 Task: Create a due date automation trigger when advanced on, on the monday of the week before a card is due add fields without custom field "Resume" set to a number lower or equal to 1 and lower or equal to 10 at 11:00 AM.
Action: Mouse moved to (1318, 101)
Screenshot: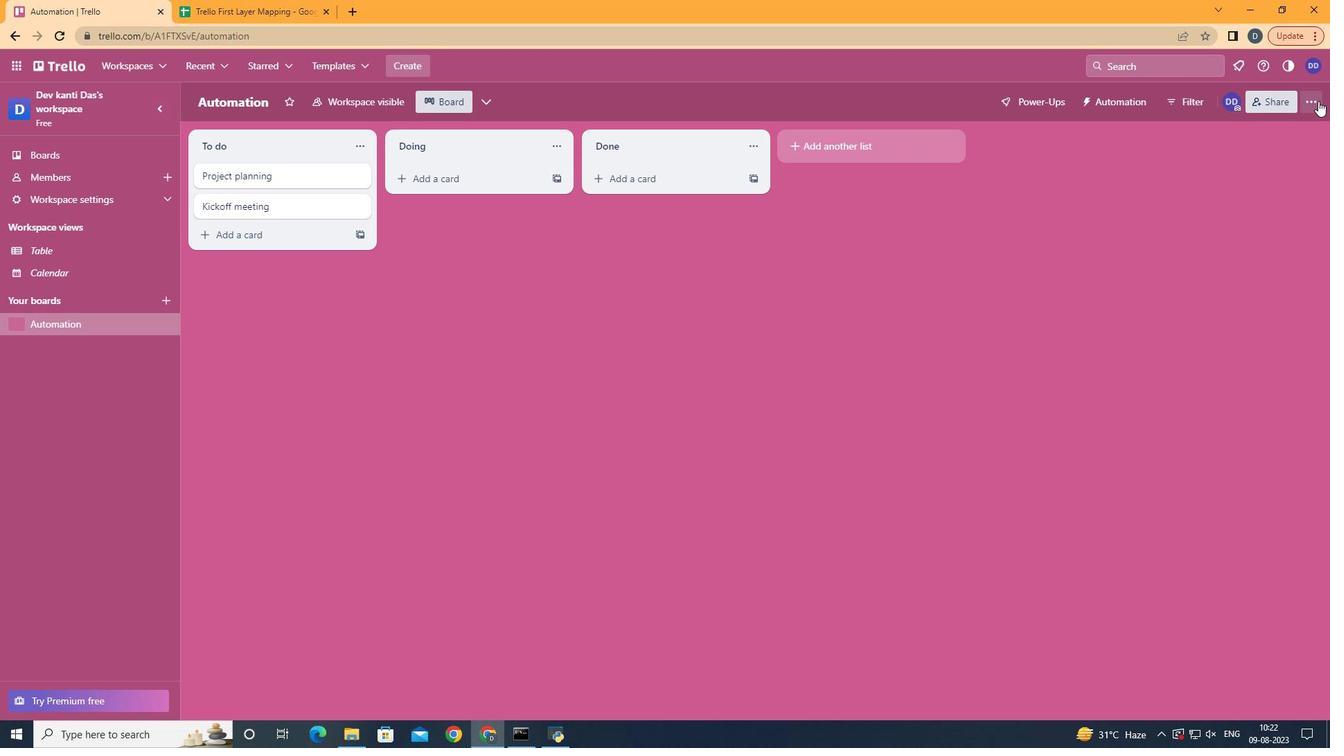 
Action: Mouse pressed left at (1318, 101)
Screenshot: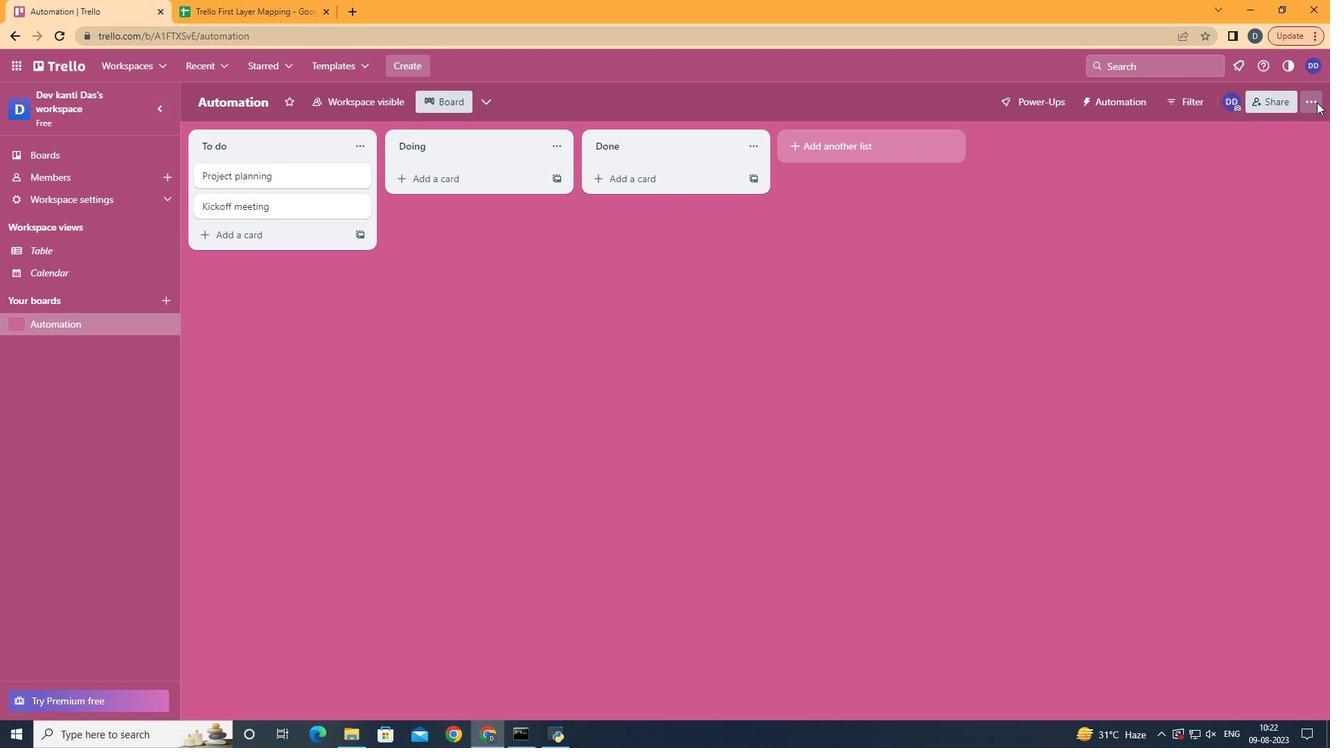 
Action: Mouse moved to (1197, 306)
Screenshot: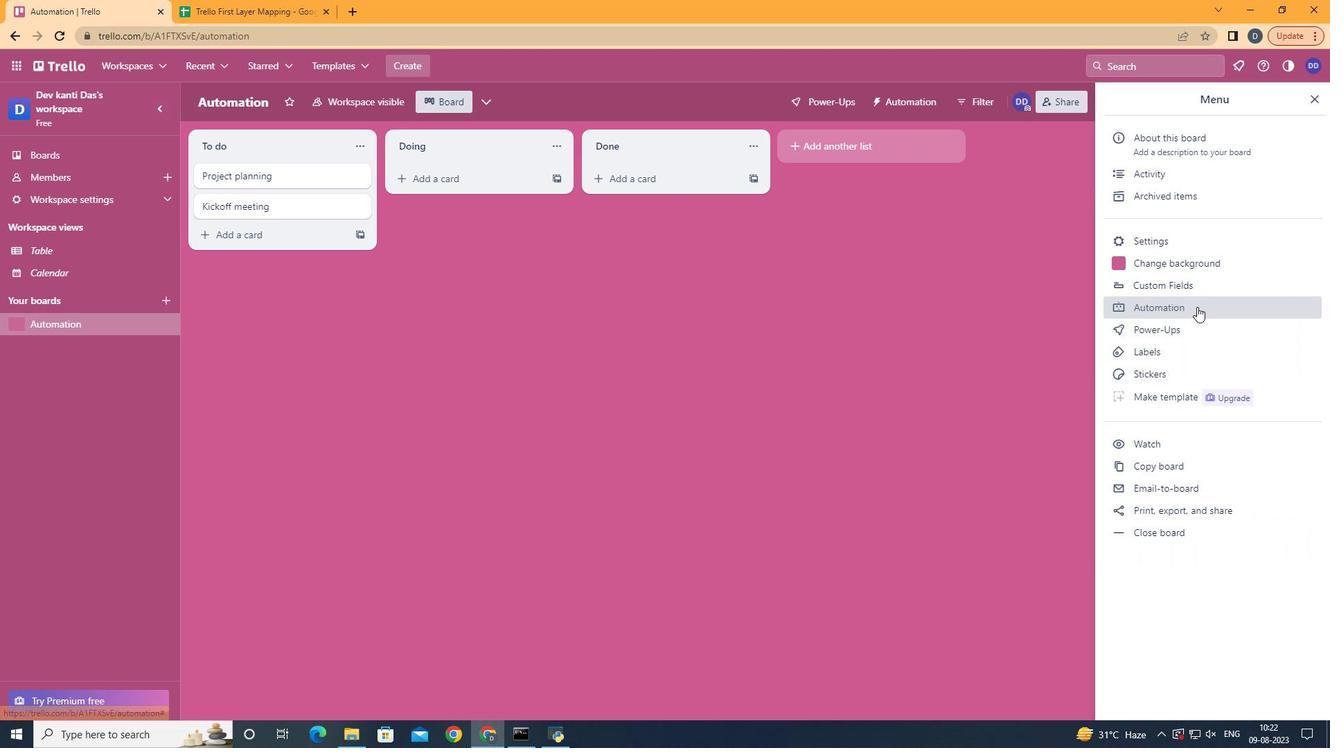 
Action: Mouse pressed left at (1197, 306)
Screenshot: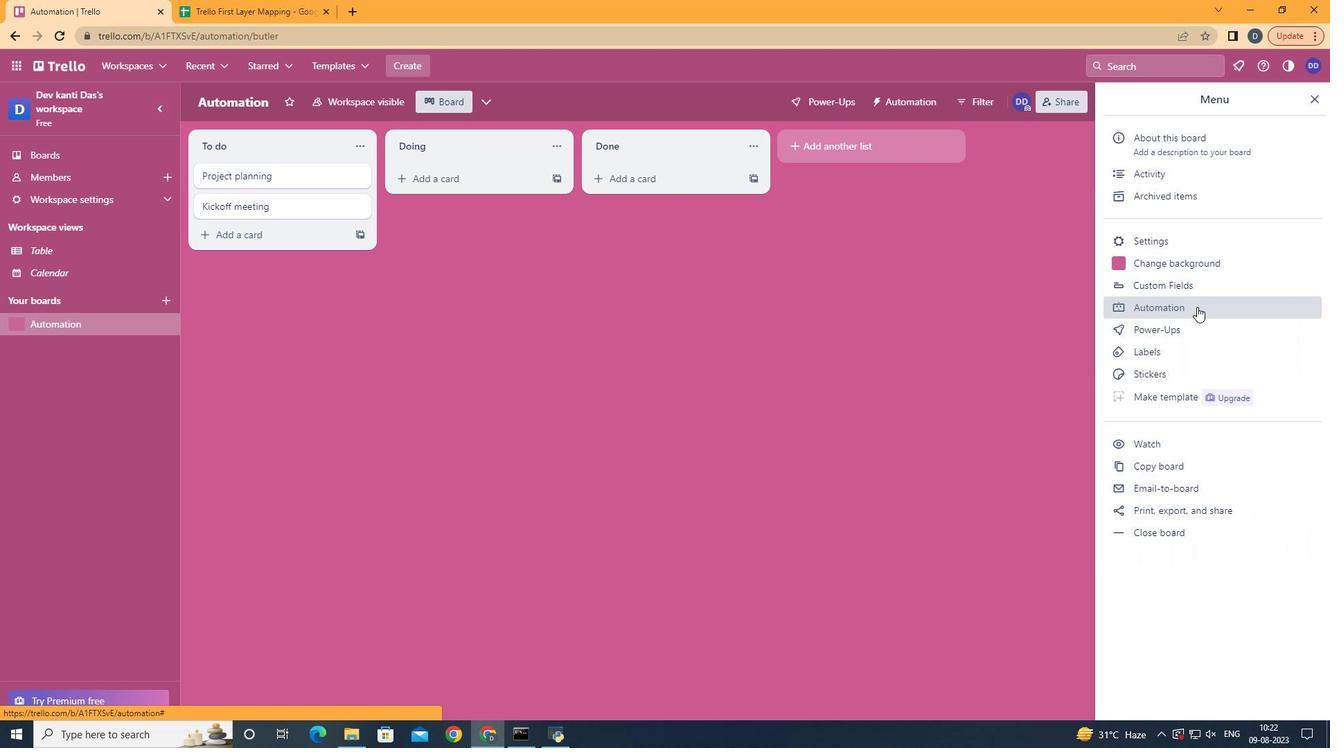 
Action: Mouse moved to (263, 282)
Screenshot: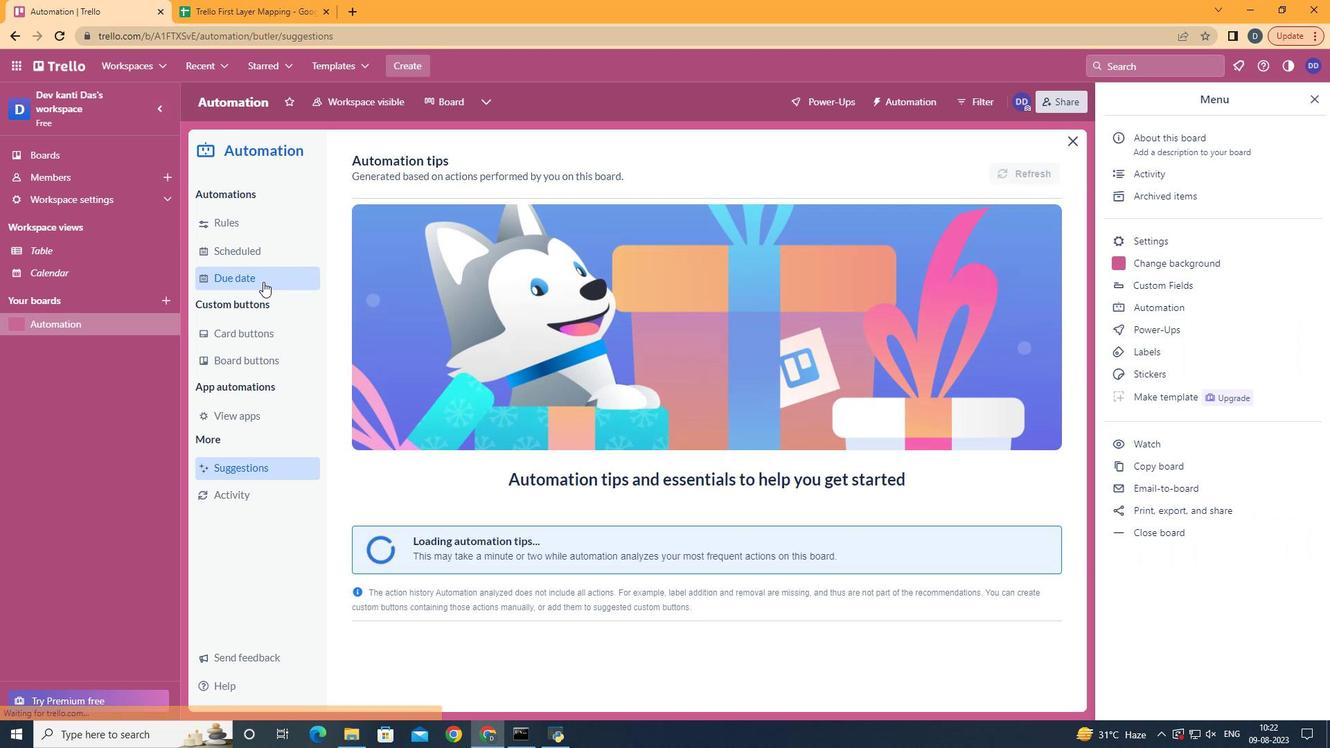 
Action: Mouse pressed left at (263, 282)
Screenshot: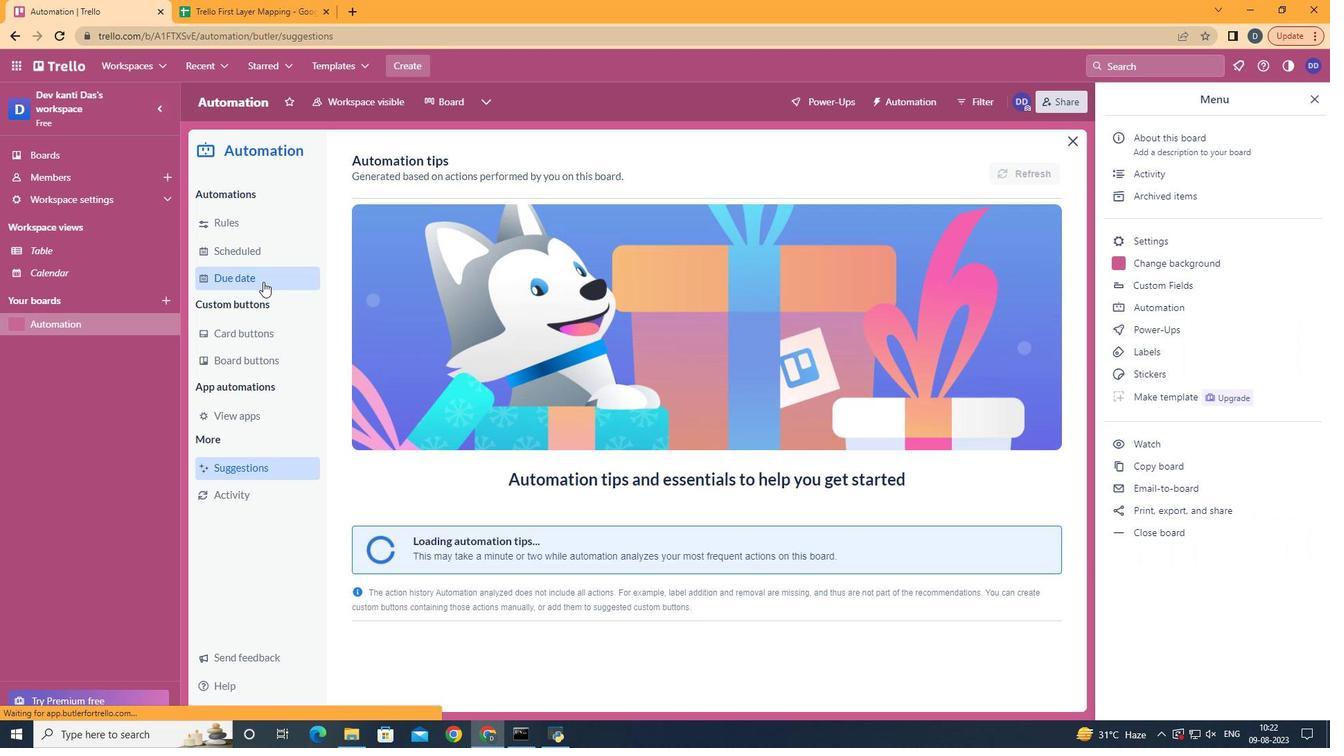
Action: Mouse moved to (989, 163)
Screenshot: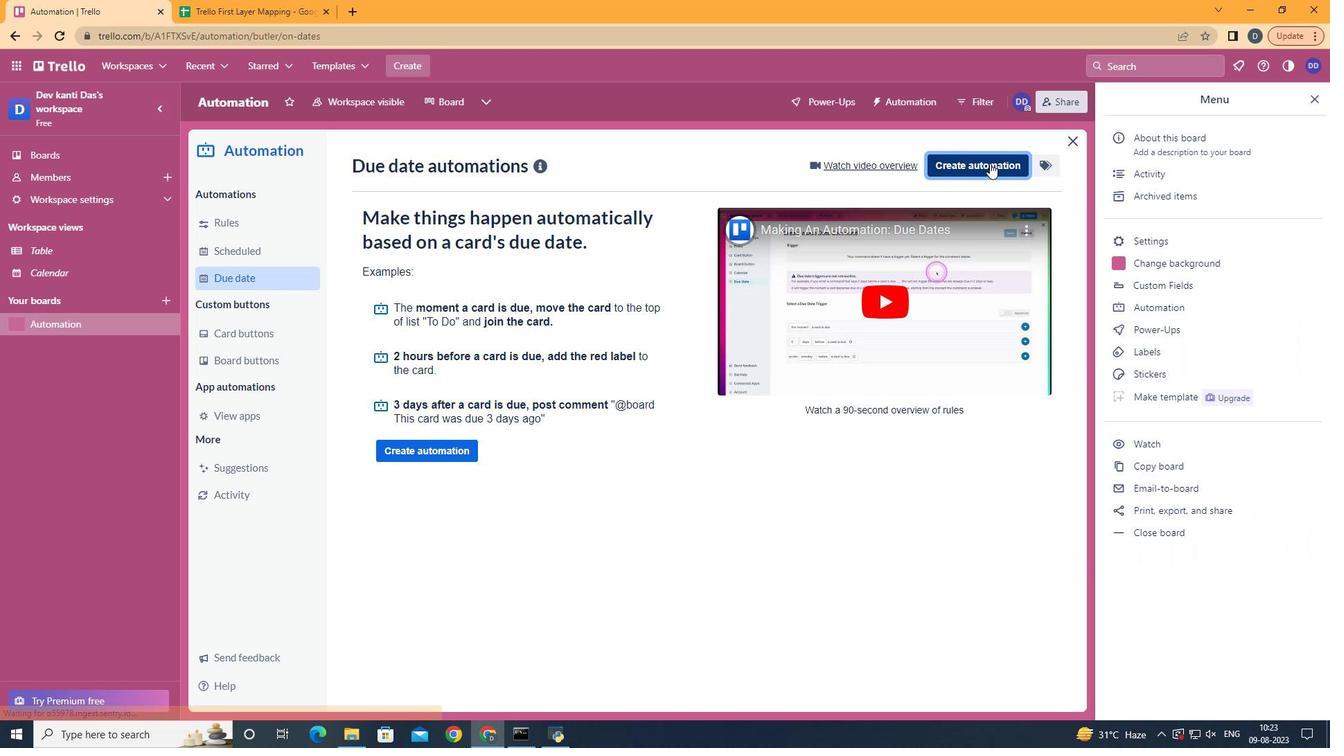 
Action: Mouse pressed left at (989, 163)
Screenshot: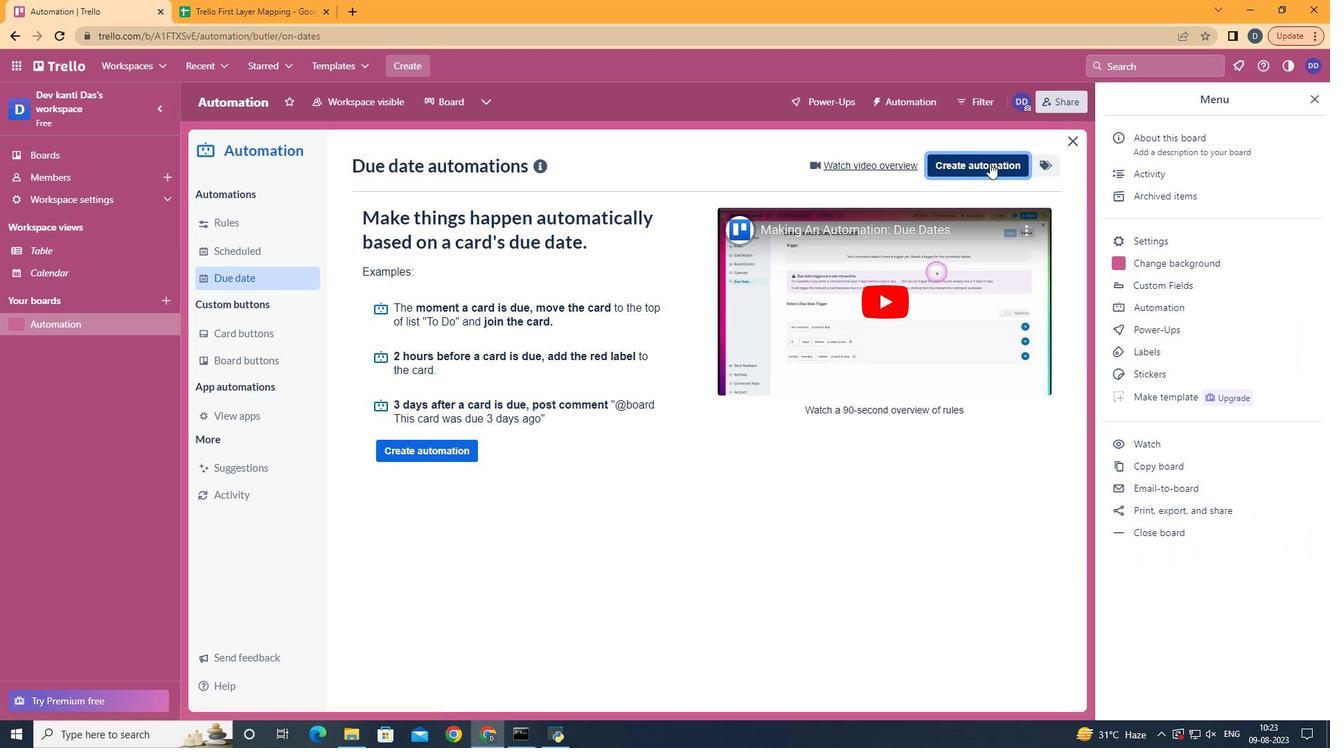 
Action: Mouse moved to (727, 302)
Screenshot: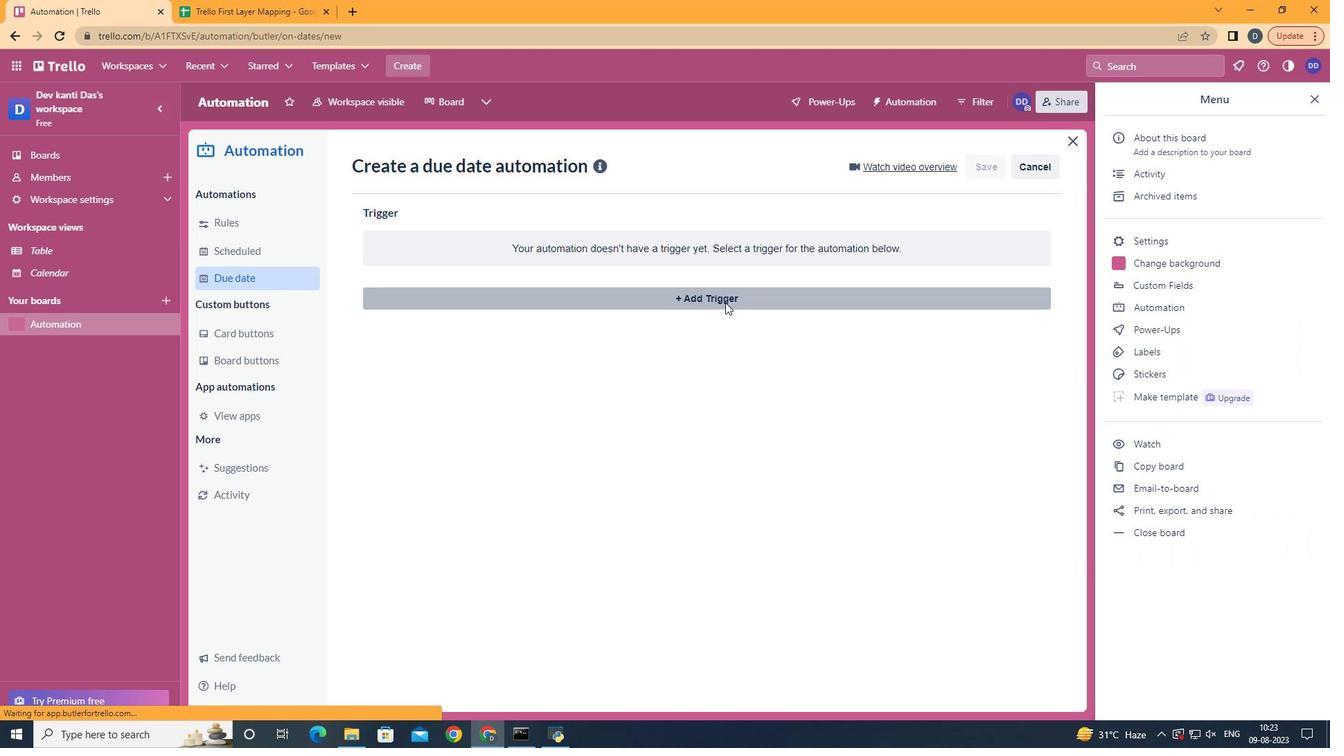 
Action: Mouse pressed left at (727, 302)
Screenshot: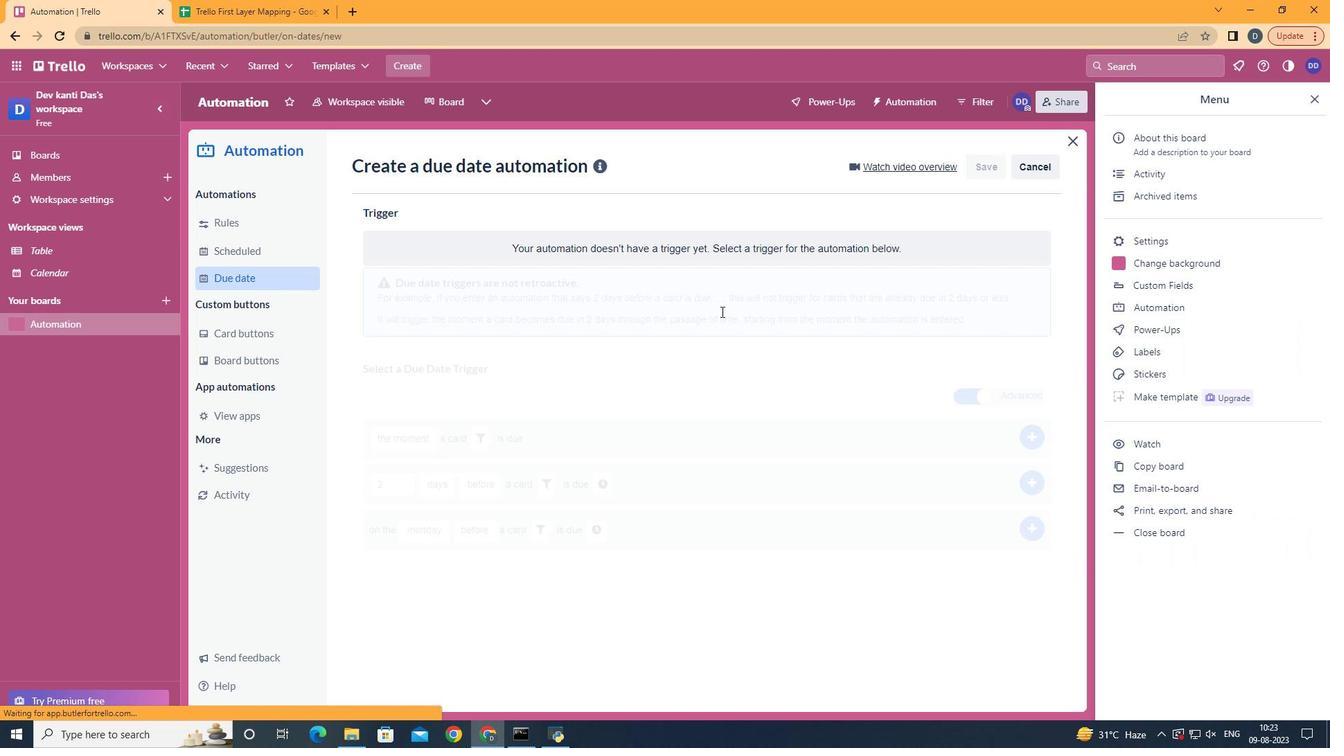 
Action: Mouse moved to (490, 657)
Screenshot: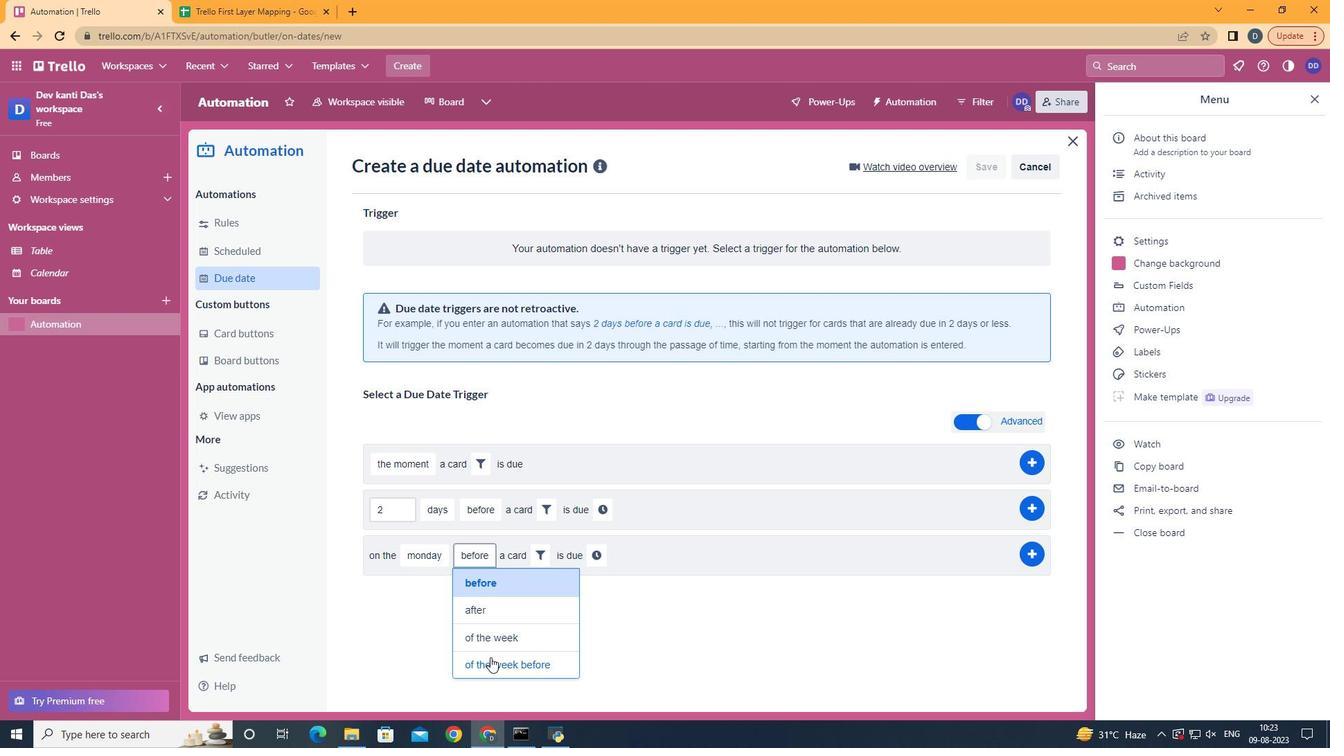 
Action: Mouse pressed left at (490, 657)
Screenshot: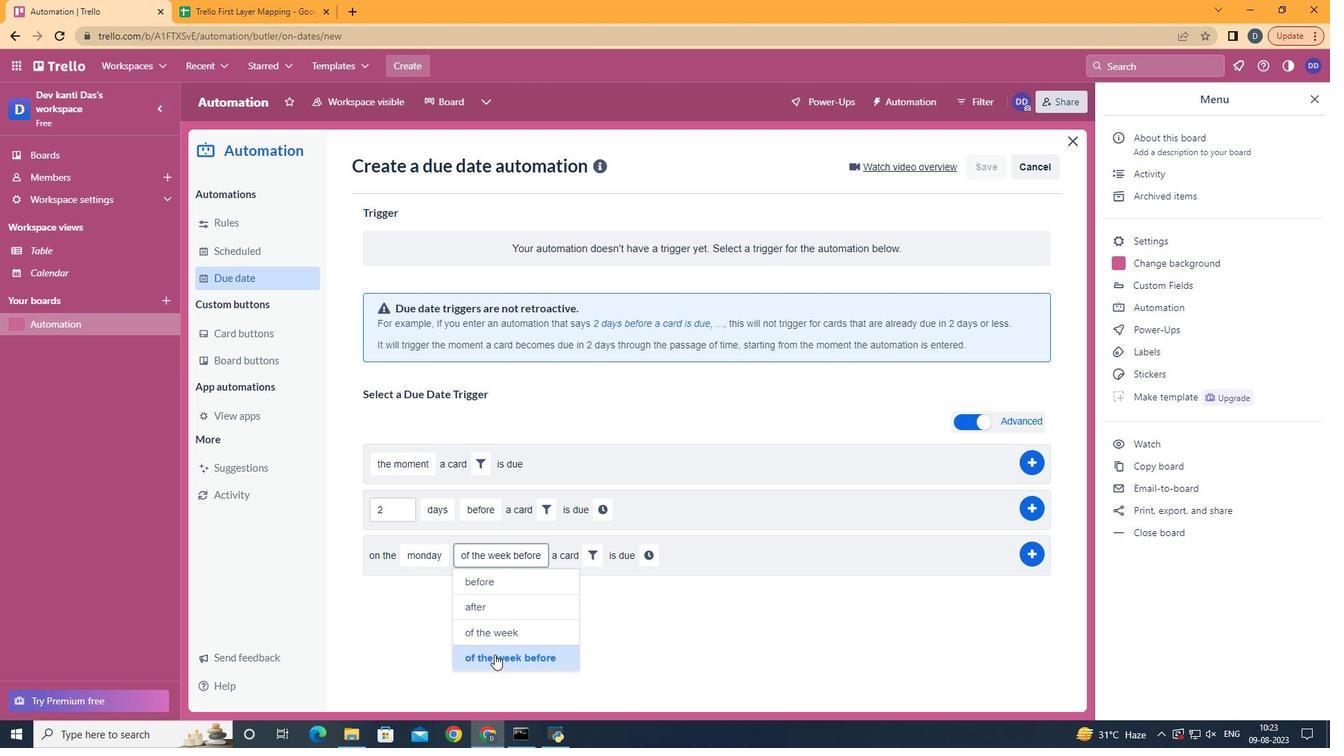 
Action: Mouse moved to (592, 556)
Screenshot: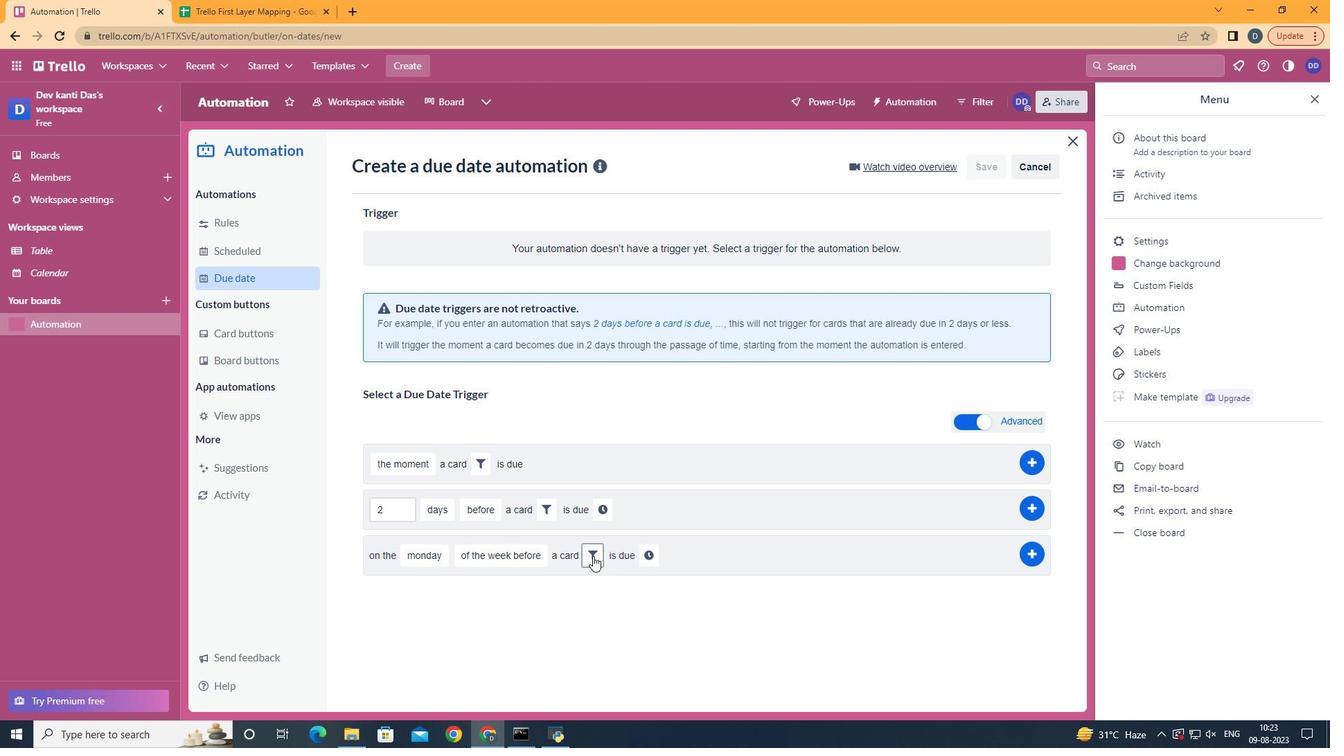
Action: Mouse pressed left at (592, 556)
Screenshot: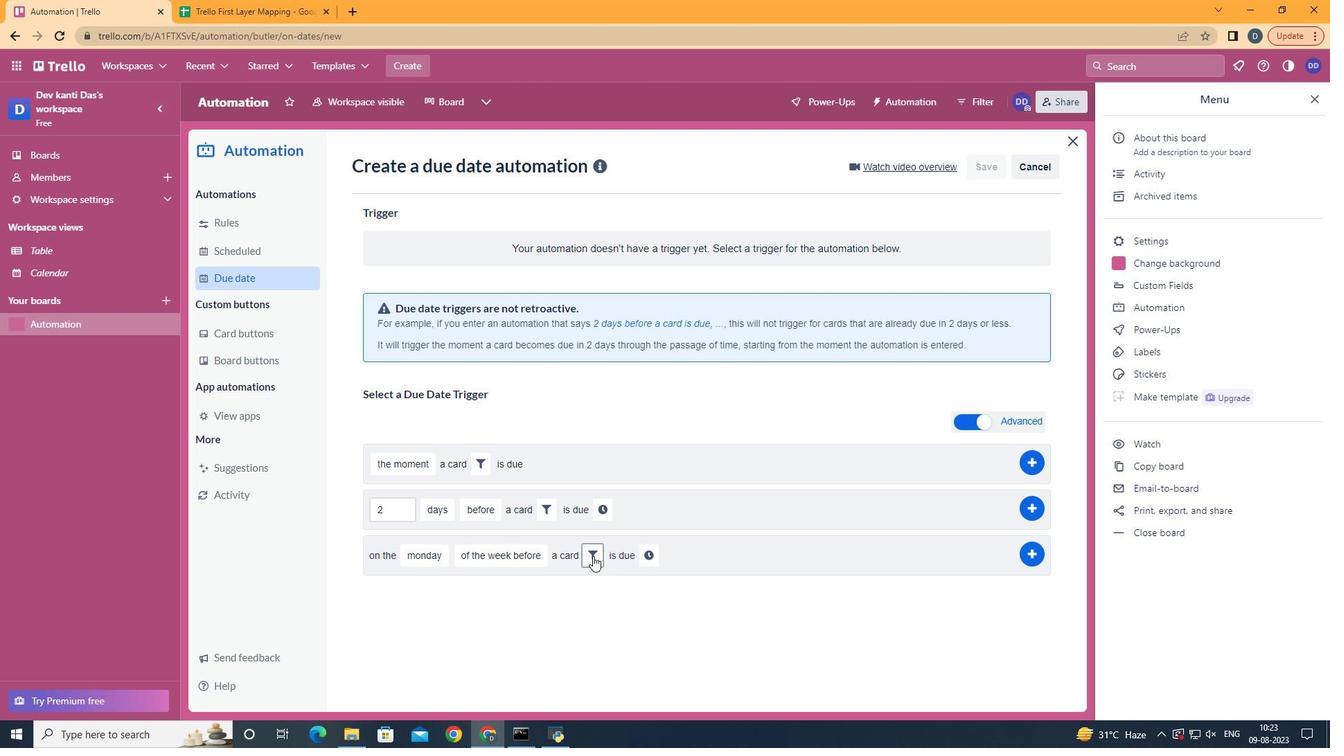 
Action: Mouse moved to (817, 593)
Screenshot: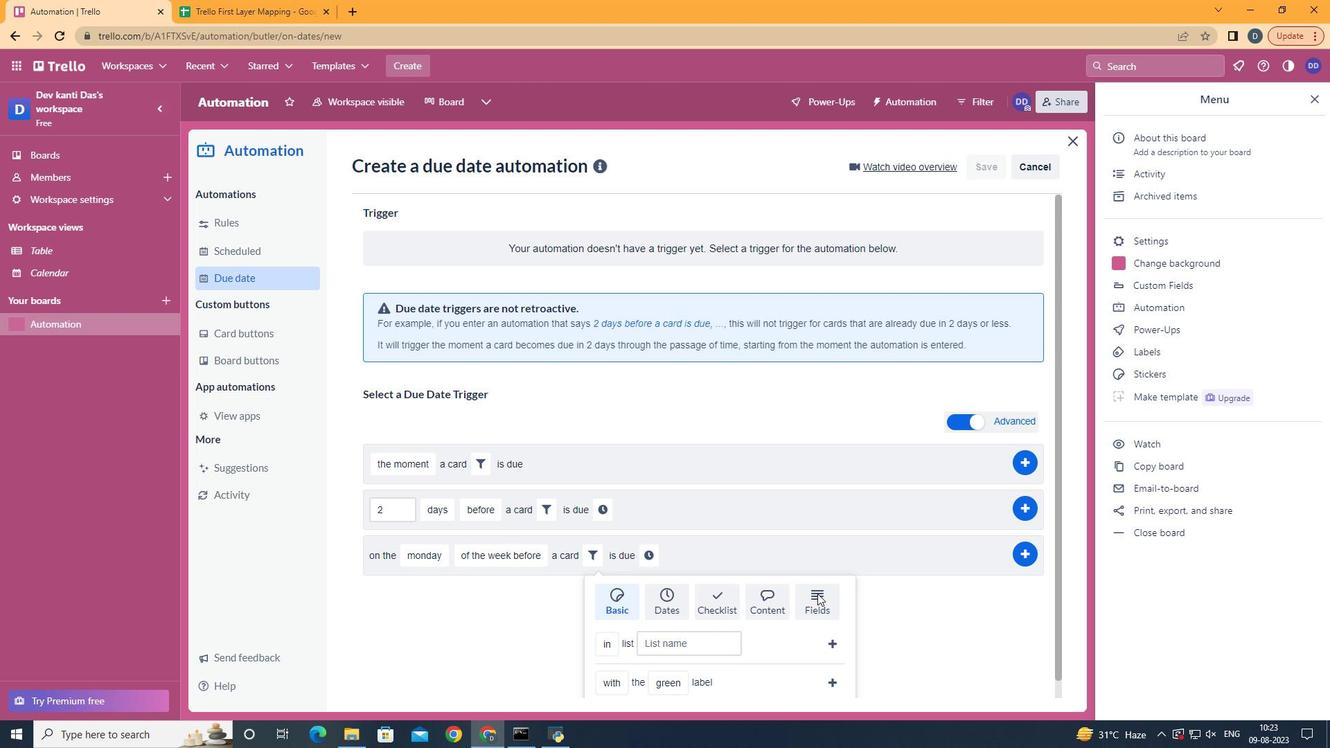 
Action: Mouse pressed left at (817, 593)
Screenshot: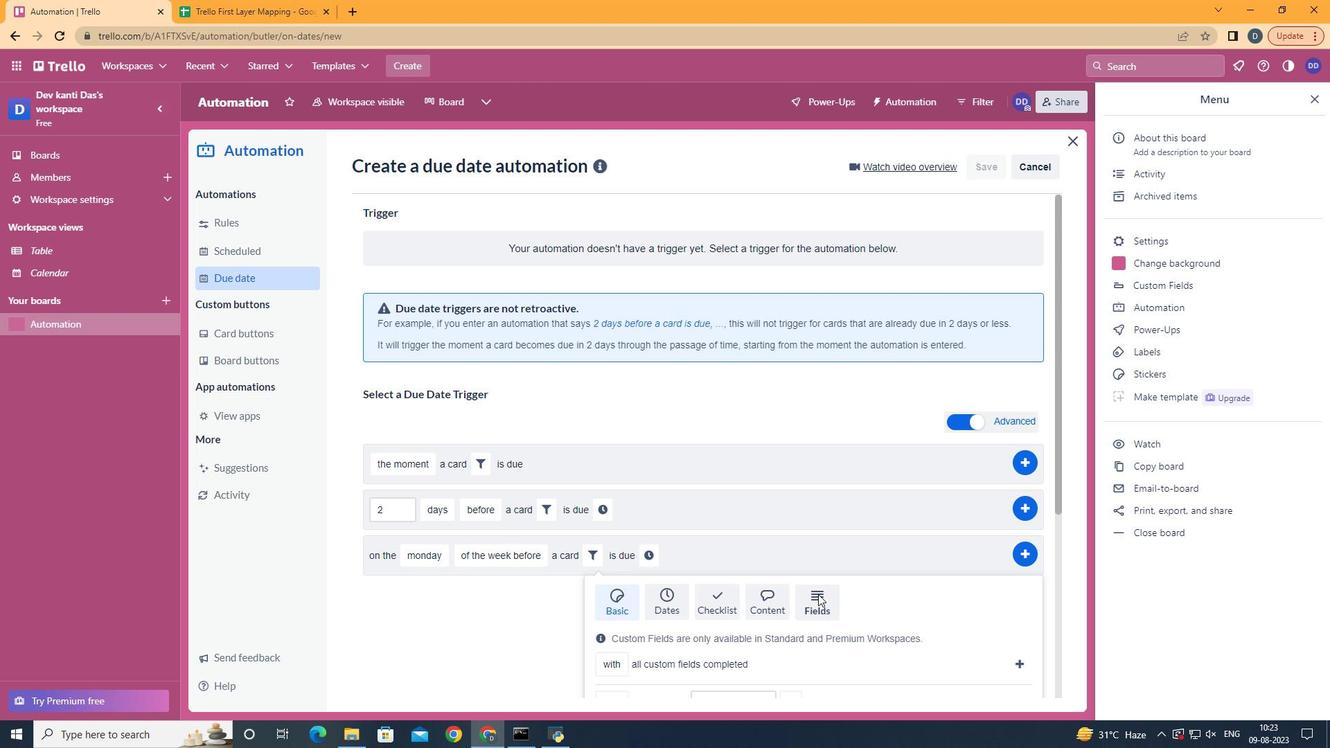 
Action: Mouse moved to (818, 594)
Screenshot: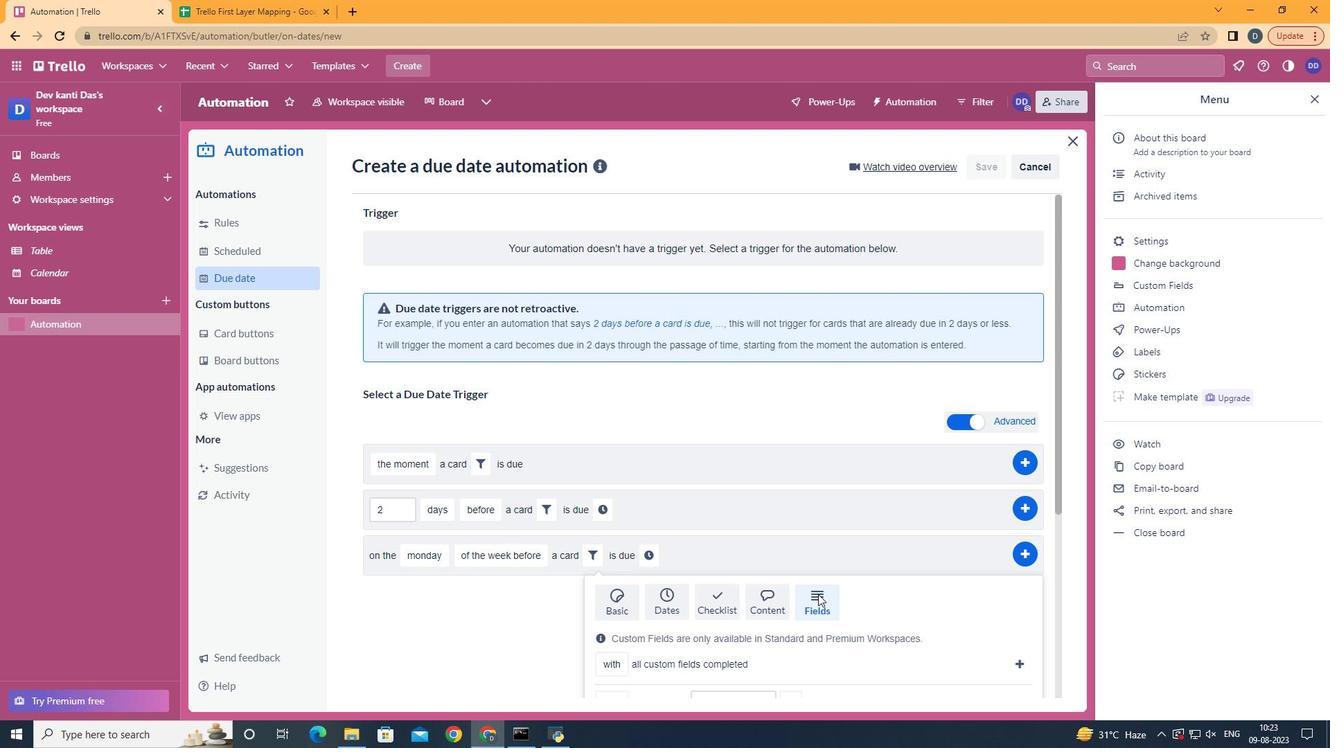 
Action: Mouse scrolled (818, 593) with delta (0, 0)
Screenshot: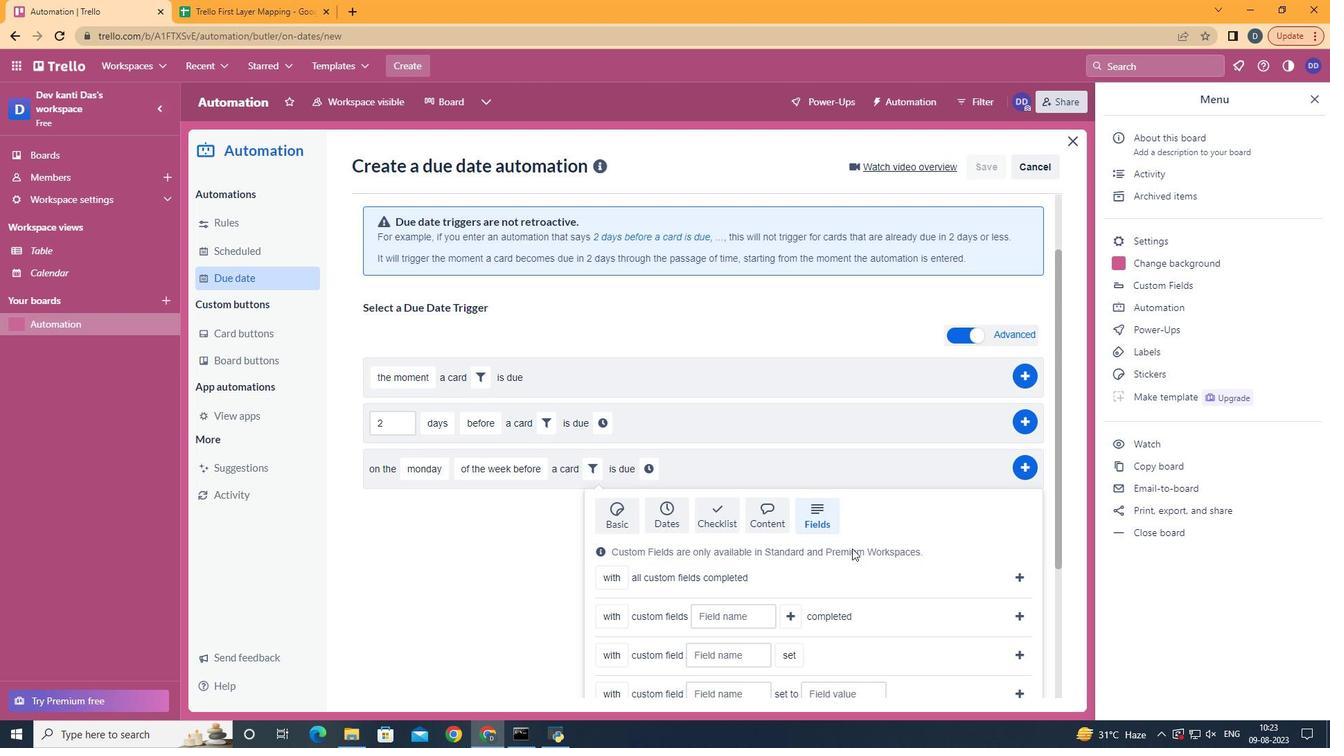 
Action: Mouse scrolled (818, 593) with delta (0, 0)
Screenshot: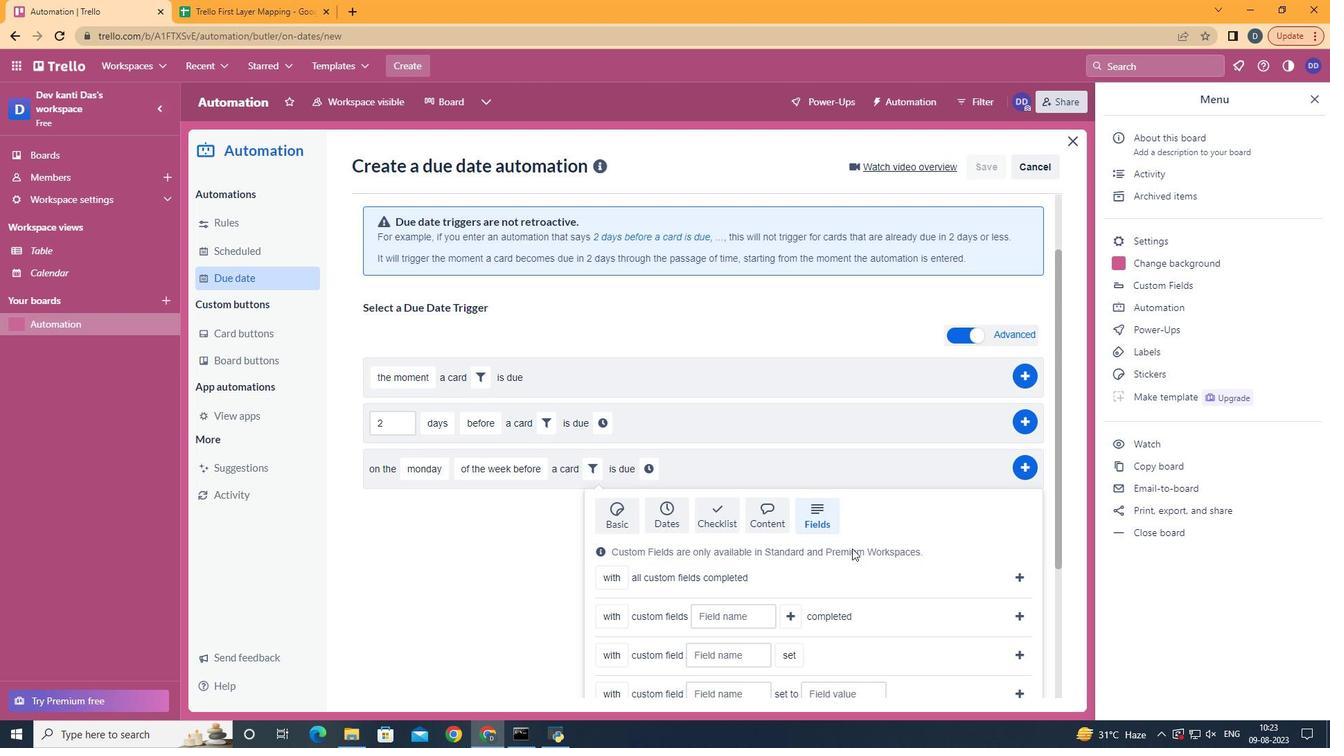 
Action: Mouse scrolled (818, 593) with delta (0, 0)
Screenshot: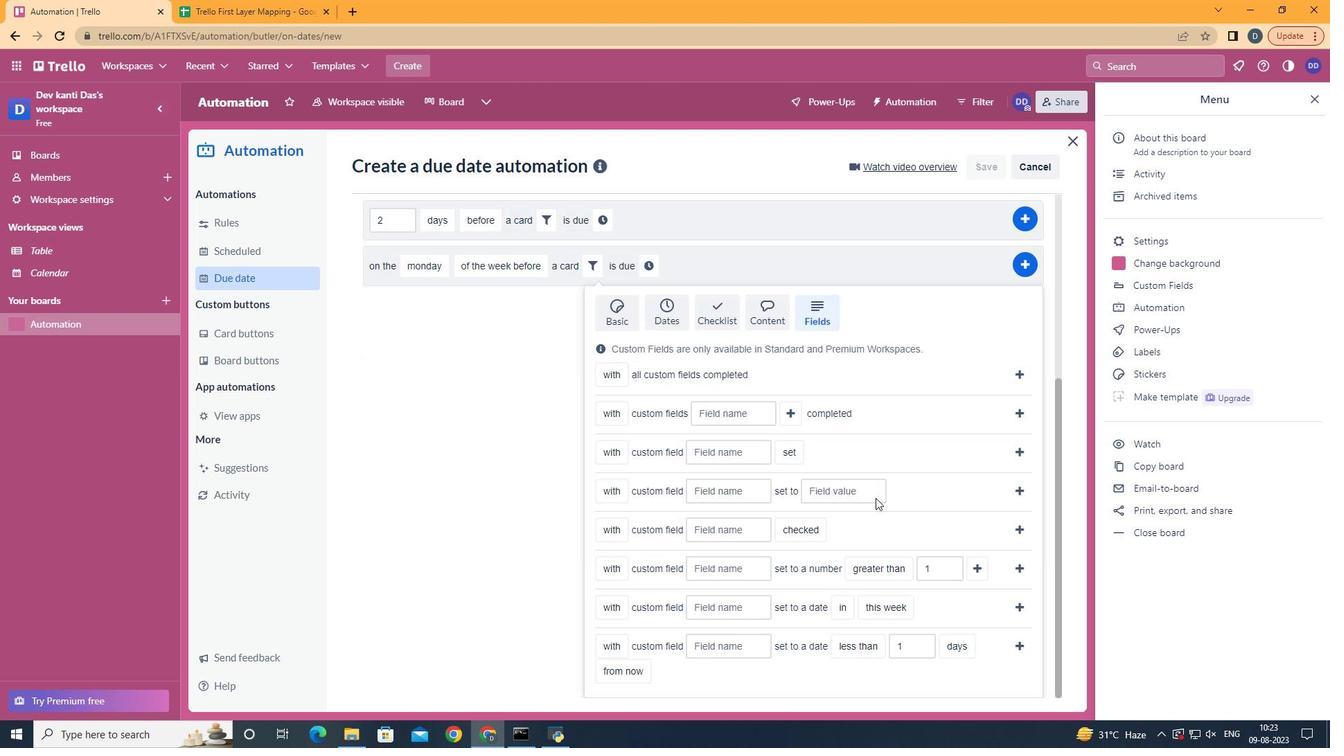 
Action: Mouse scrolled (818, 593) with delta (0, 0)
Screenshot: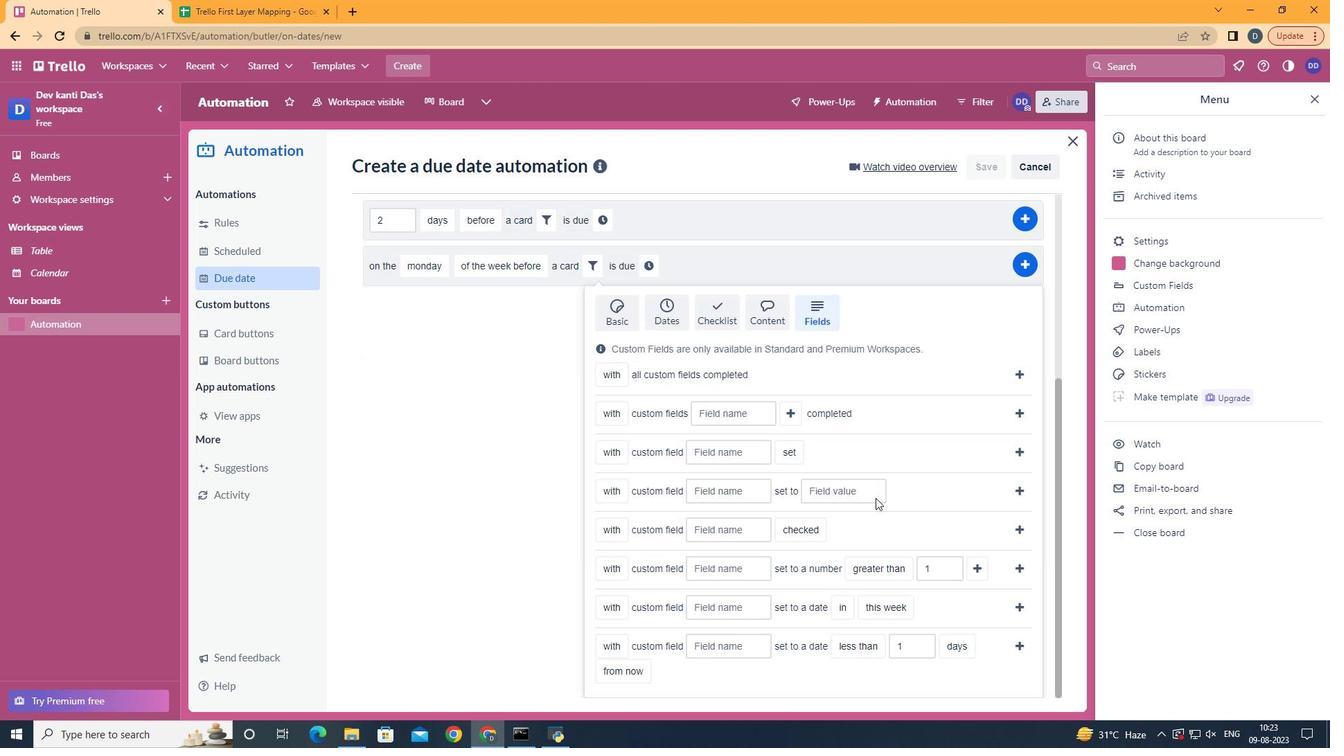 
Action: Mouse scrolled (818, 593) with delta (0, 0)
Screenshot: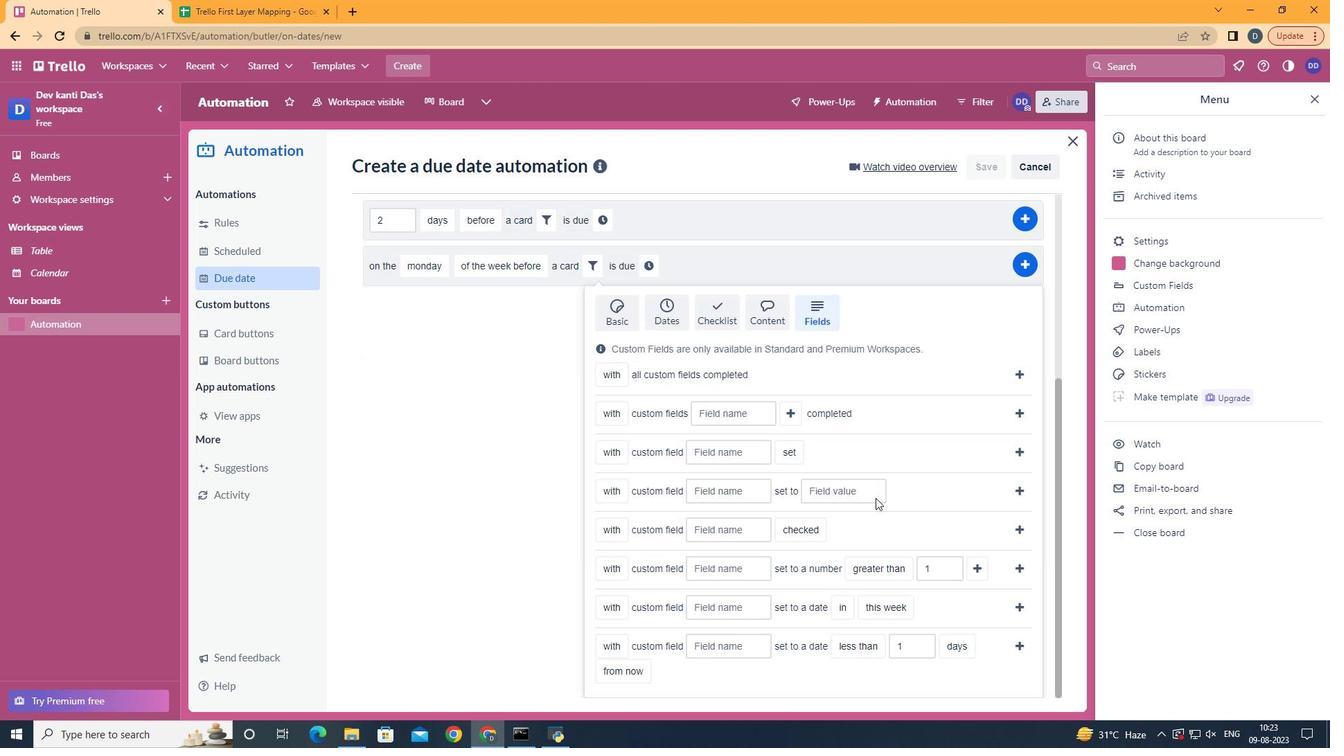 
Action: Mouse moved to (628, 626)
Screenshot: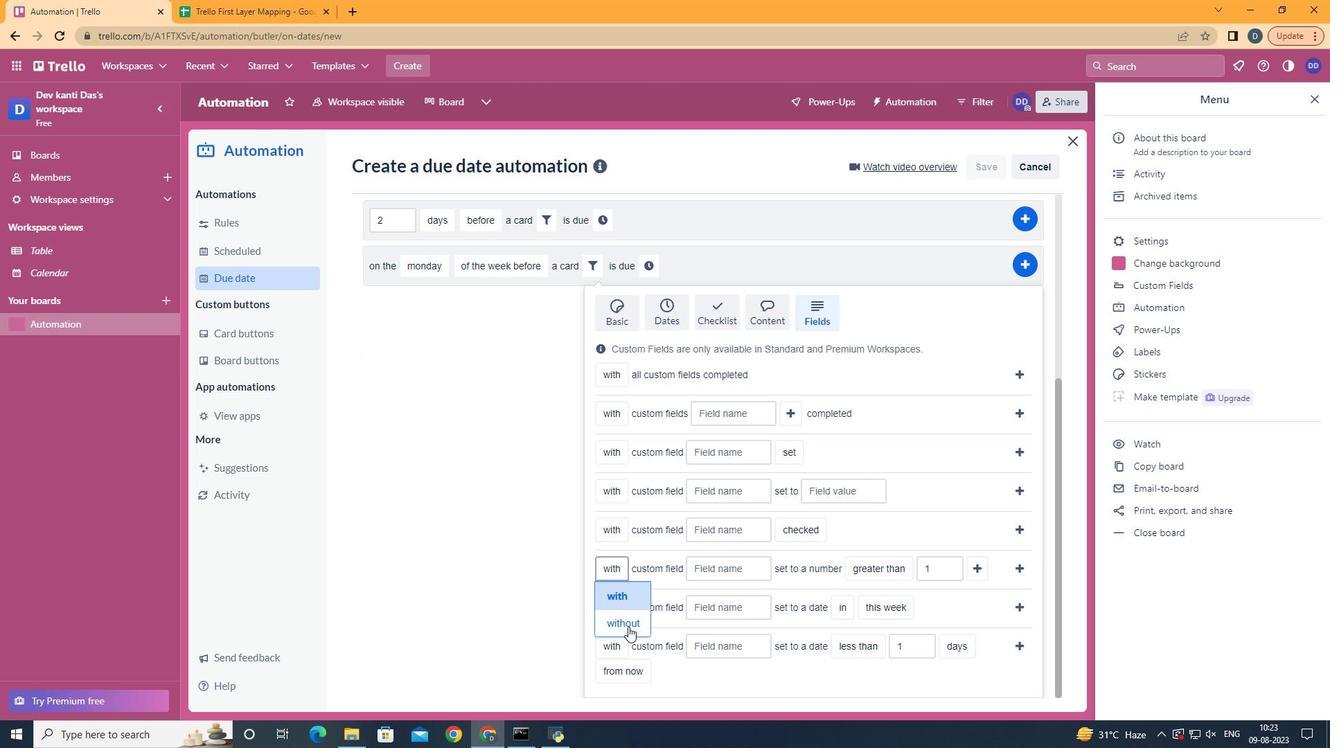 
Action: Mouse pressed left at (628, 626)
Screenshot: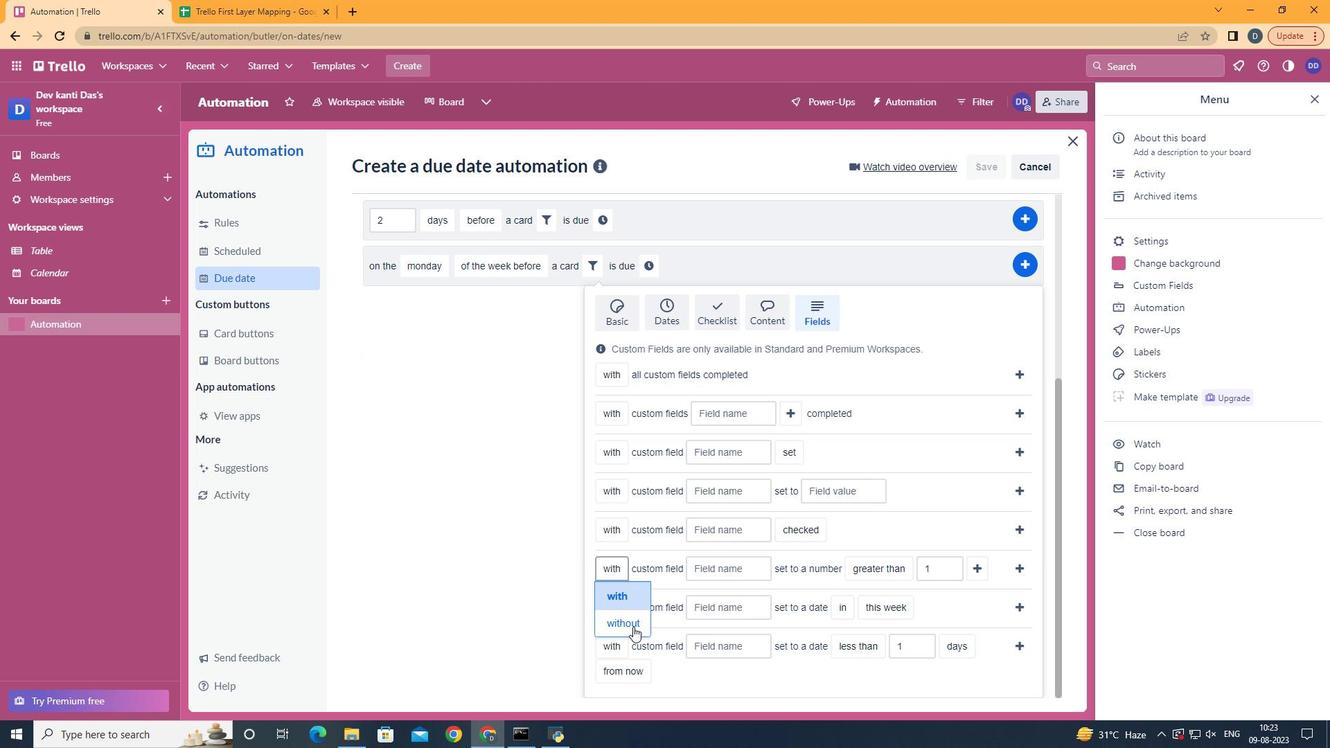 
Action: Mouse moved to (755, 567)
Screenshot: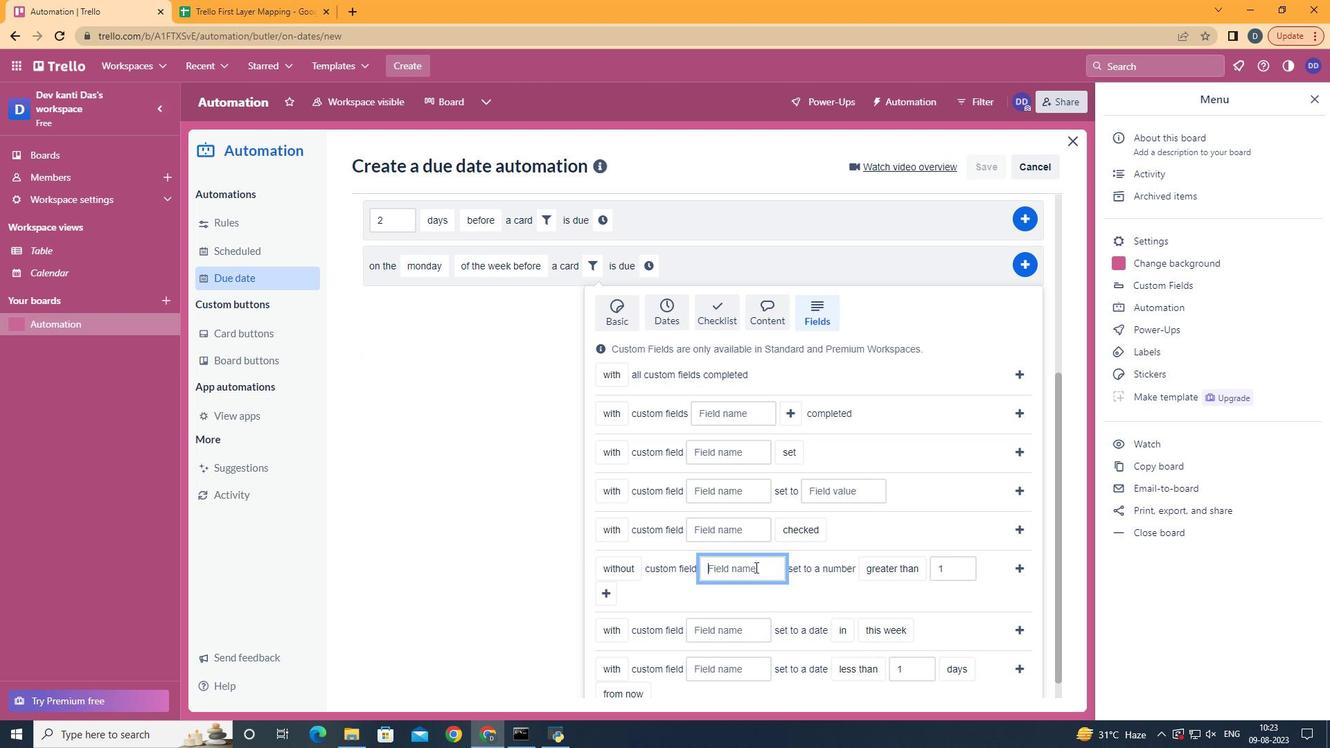 
Action: Mouse pressed left at (755, 567)
Screenshot: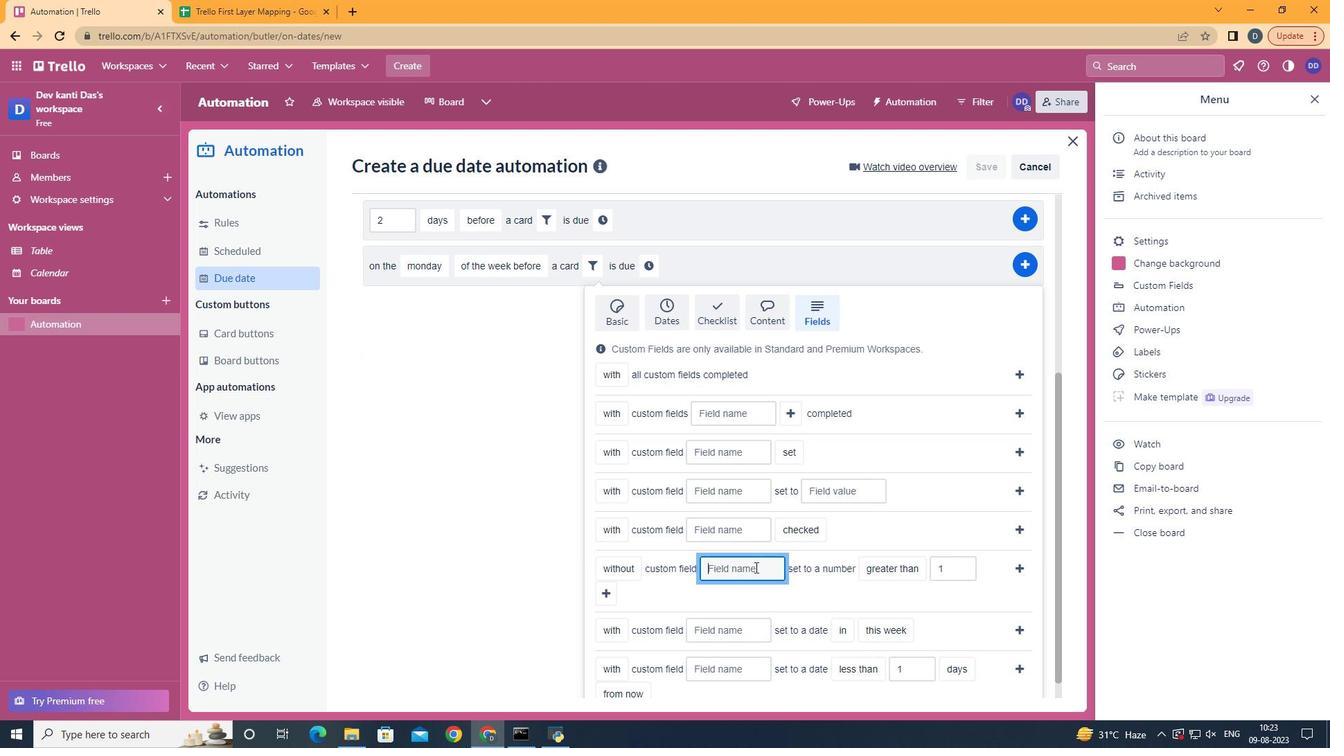 
Action: Key pressed <Key.shift>Resume
Screenshot: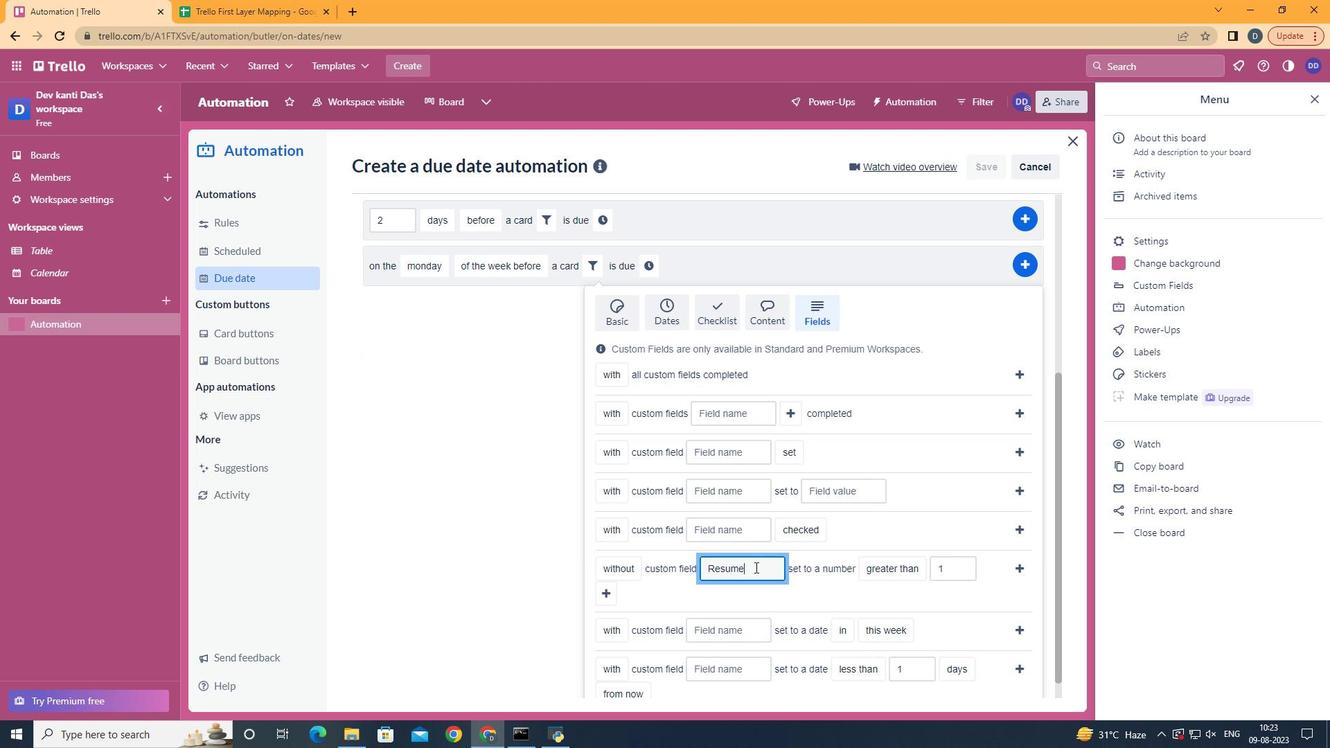 
Action: Mouse moved to (921, 670)
Screenshot: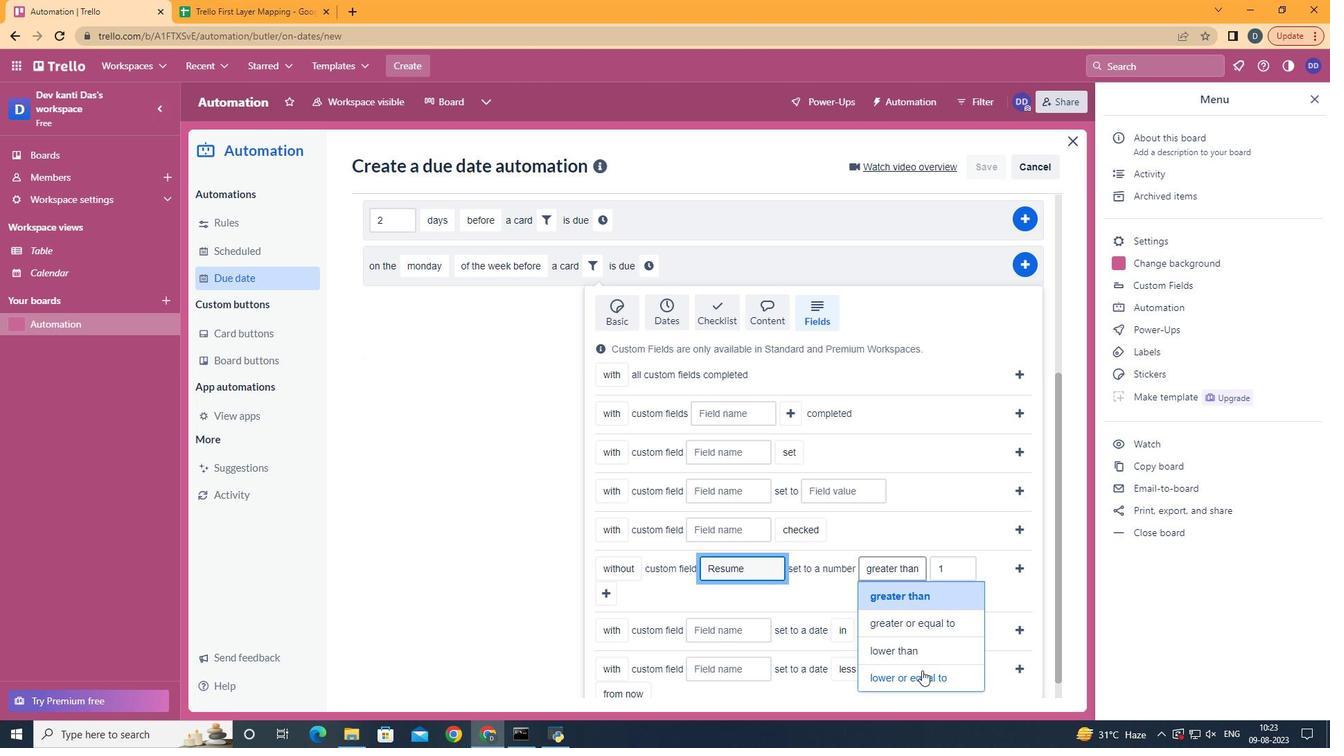 
Action: Mouse pressed left at (921, 670)
Screenshot: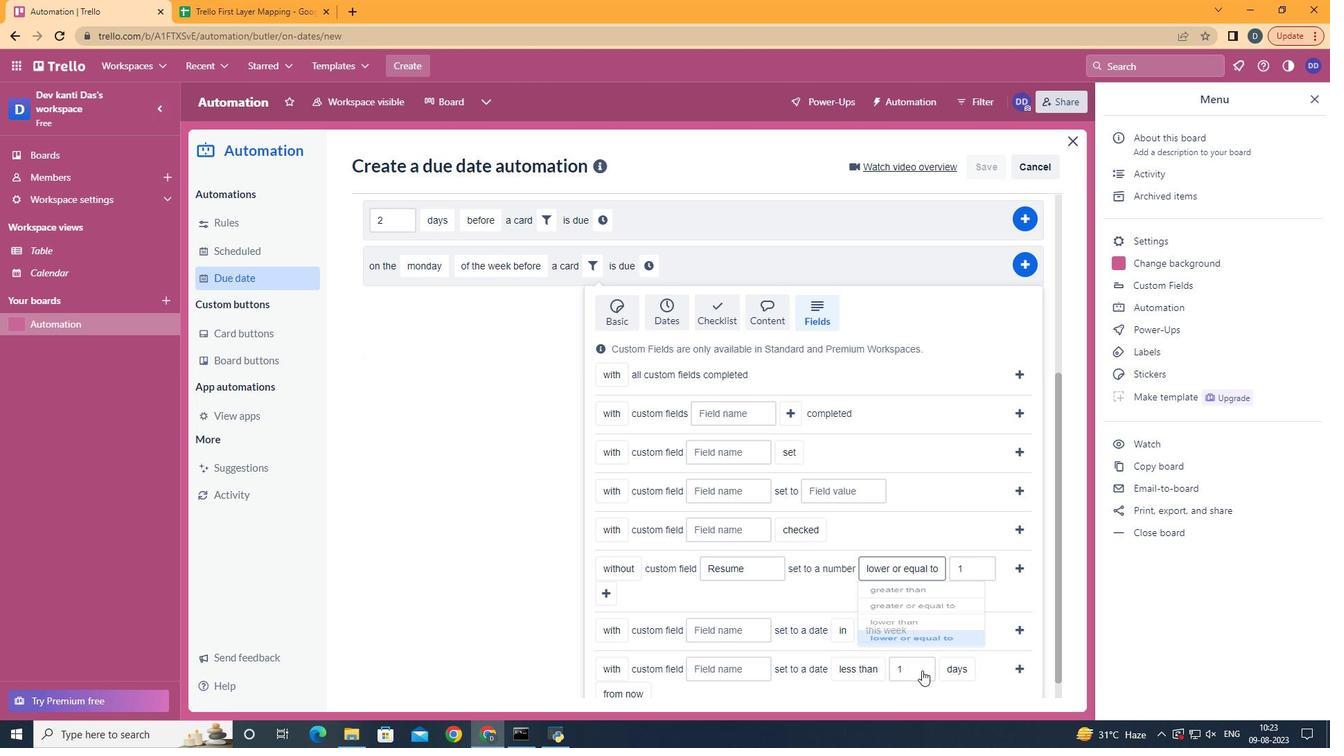 
Action: Mouse moved to (600, 592)
Screenshot: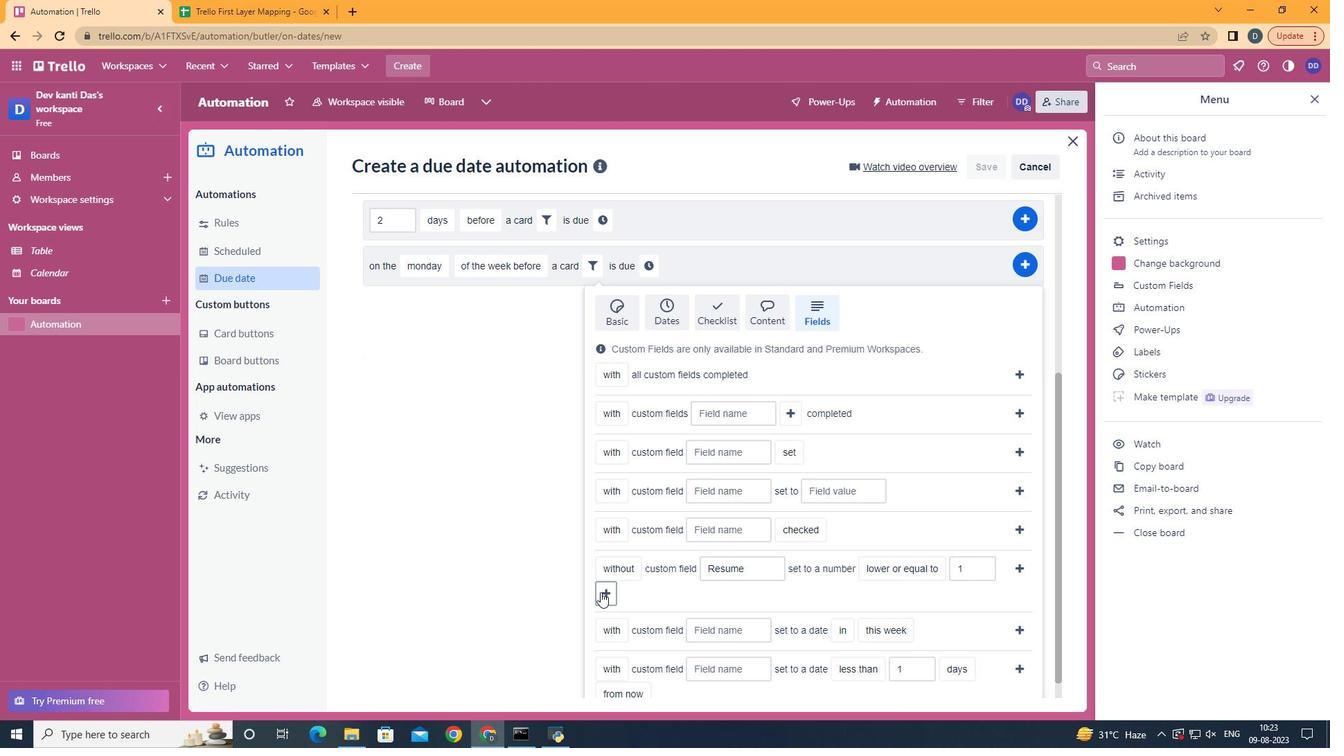 
Action: Mouse pressed left at (600, 592)
Screenshot: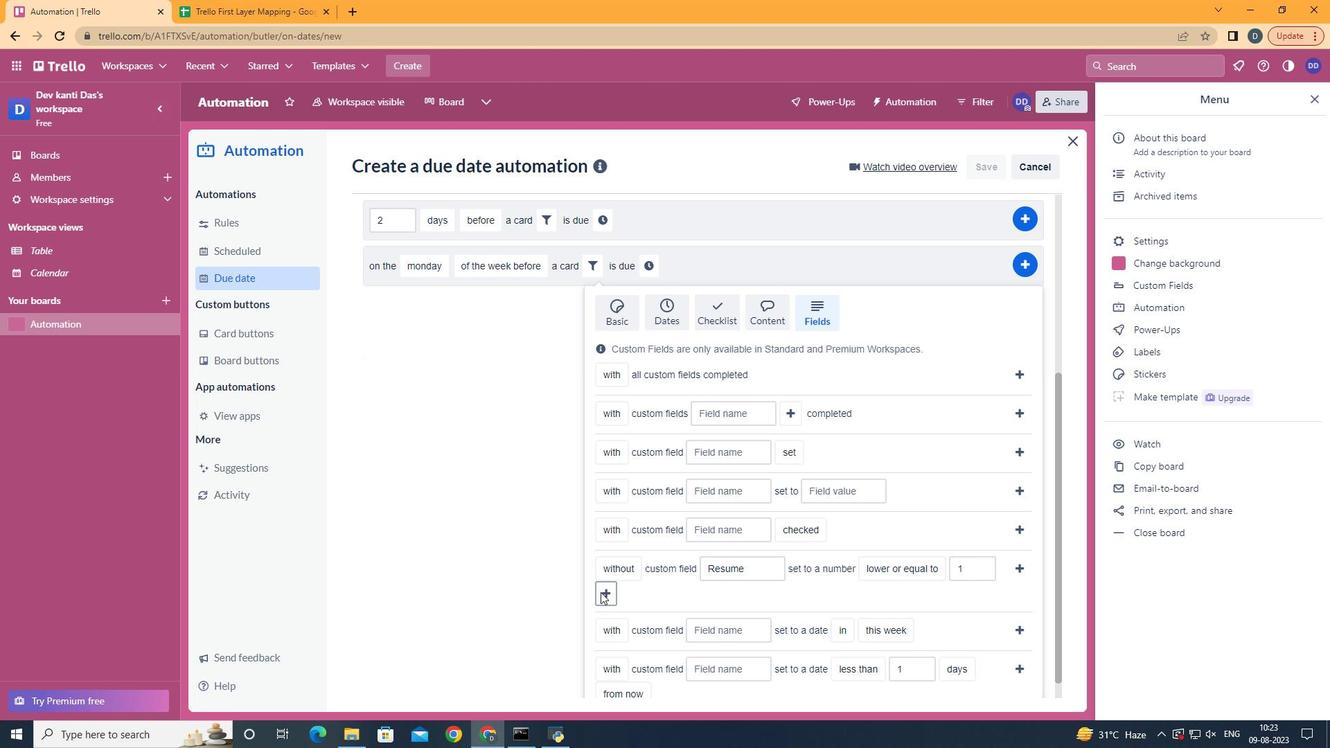 
Action: Mouse moved to (678, 520)
Screenshot: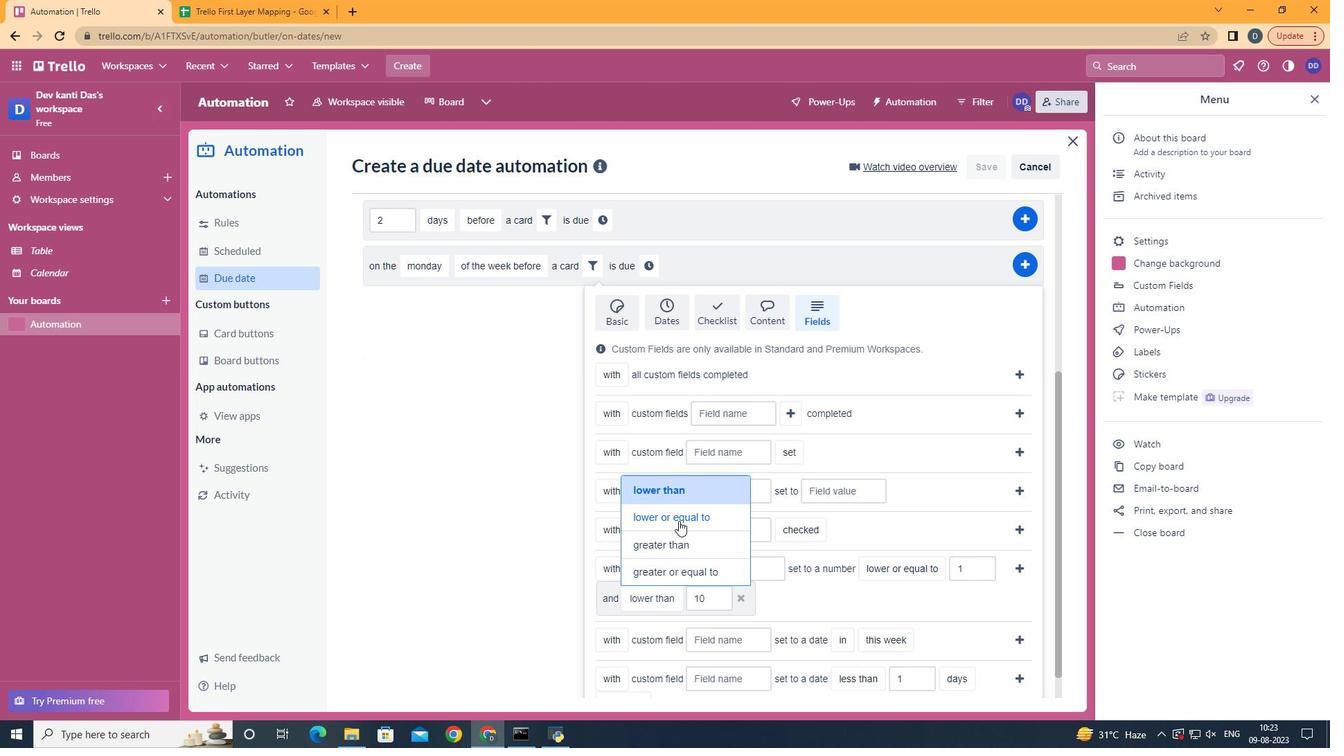 
Action: Mouse pressed left at (678, 520)
Screenshot: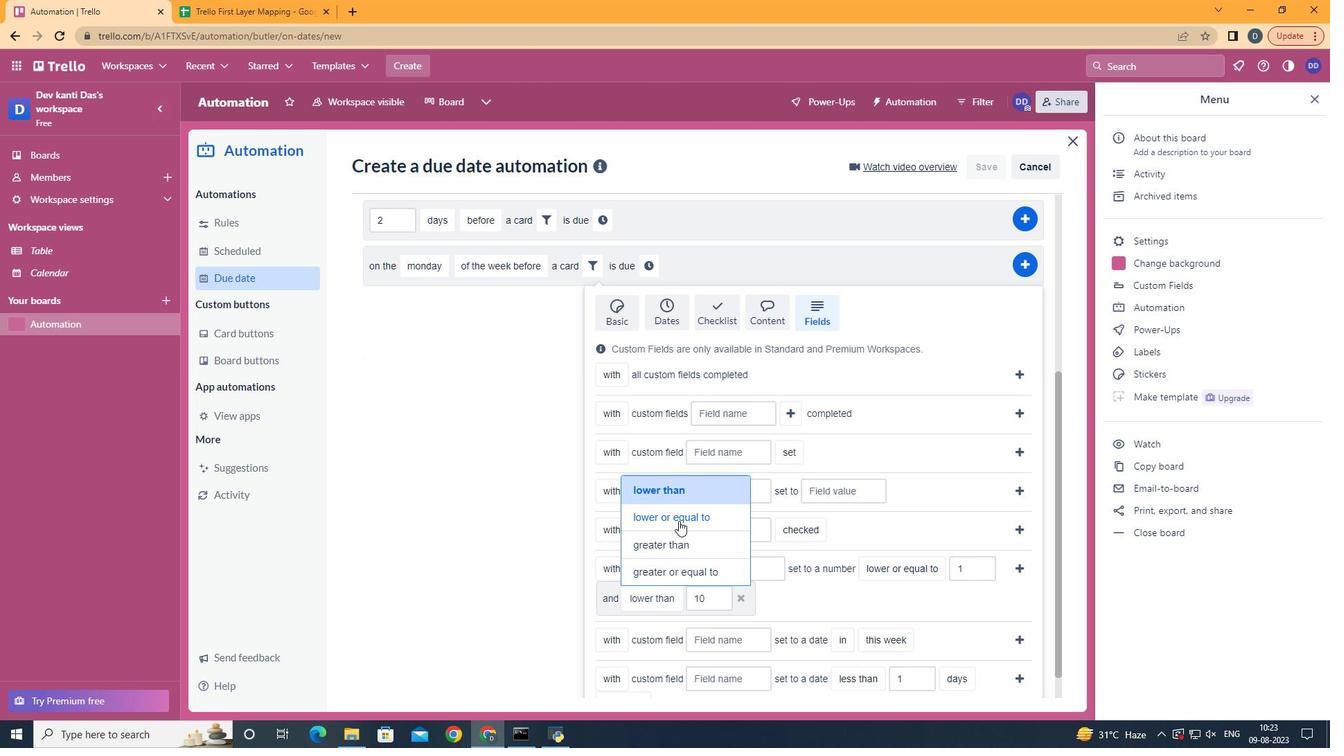 
Action: Mouse moved to (1016, 572)
Screenshot: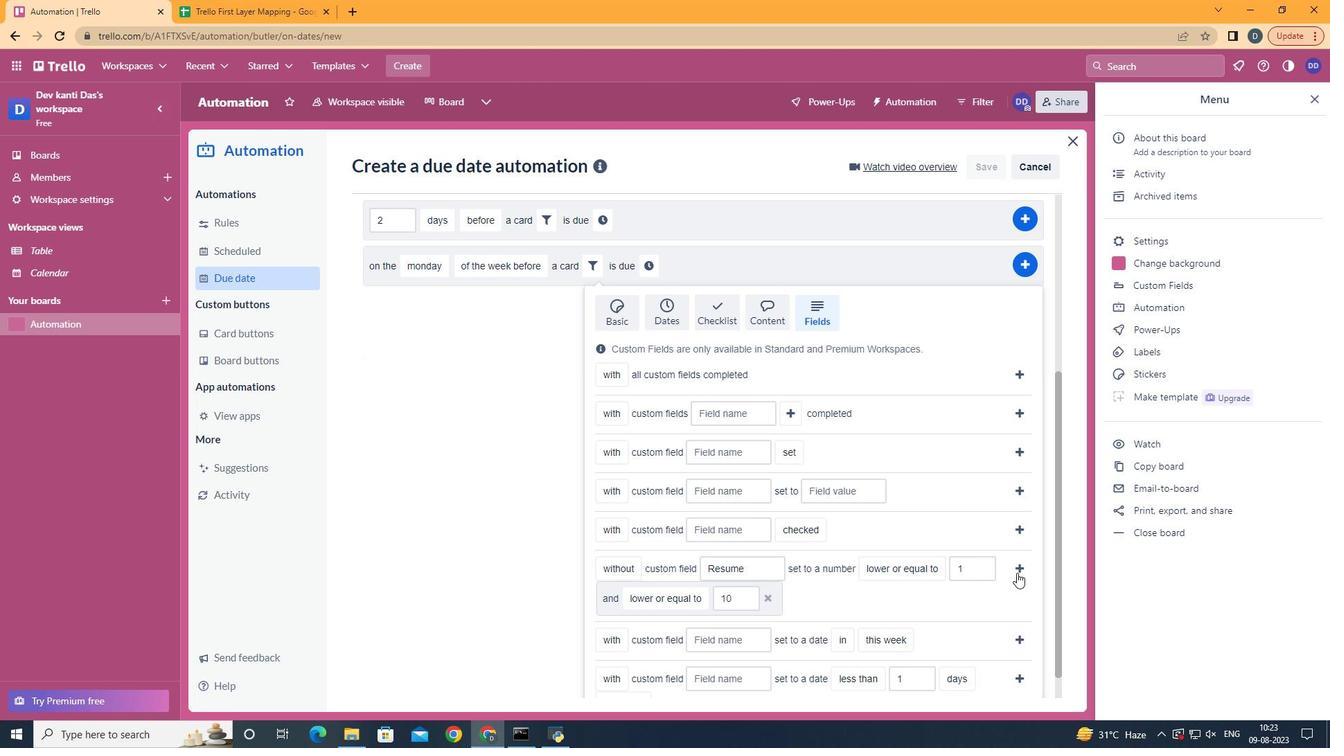 
Action: Mouse pressed left at (1016, 572)
Screenshot: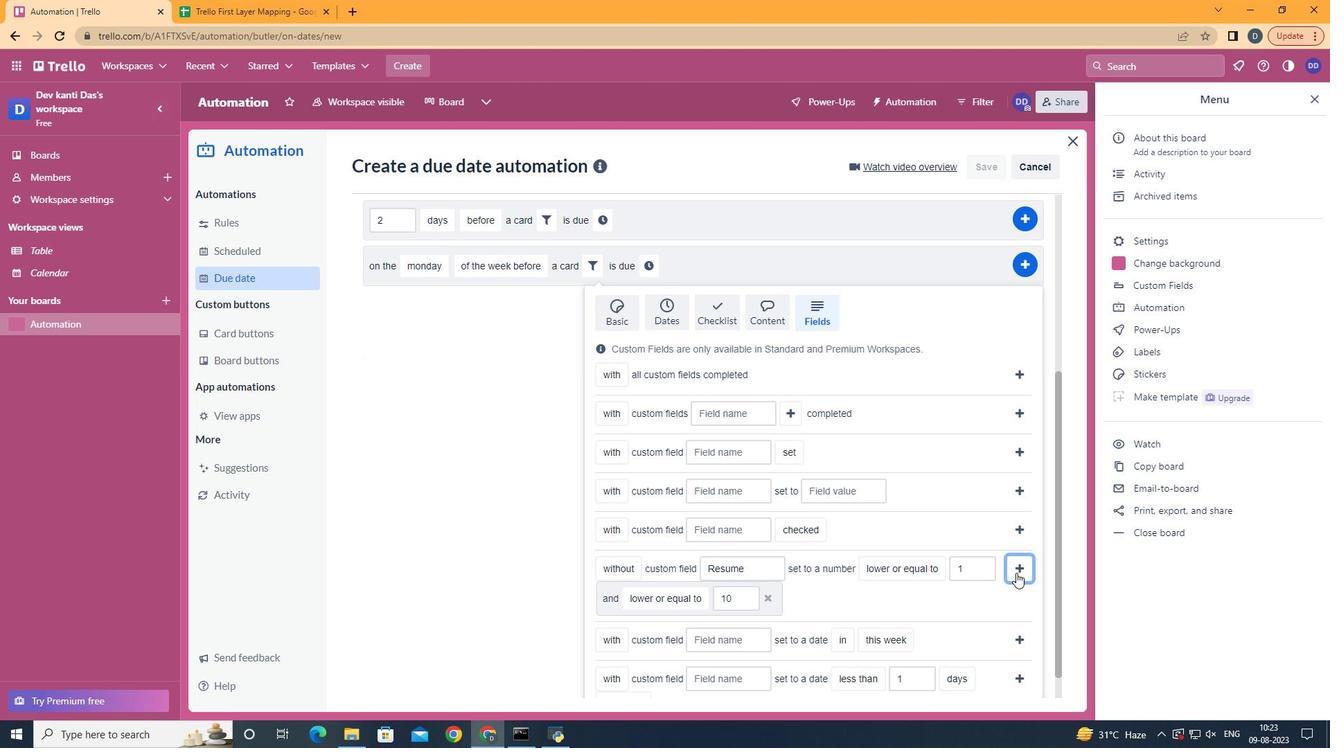 
Action: Mouse moved to (445, 585)
Screenshot: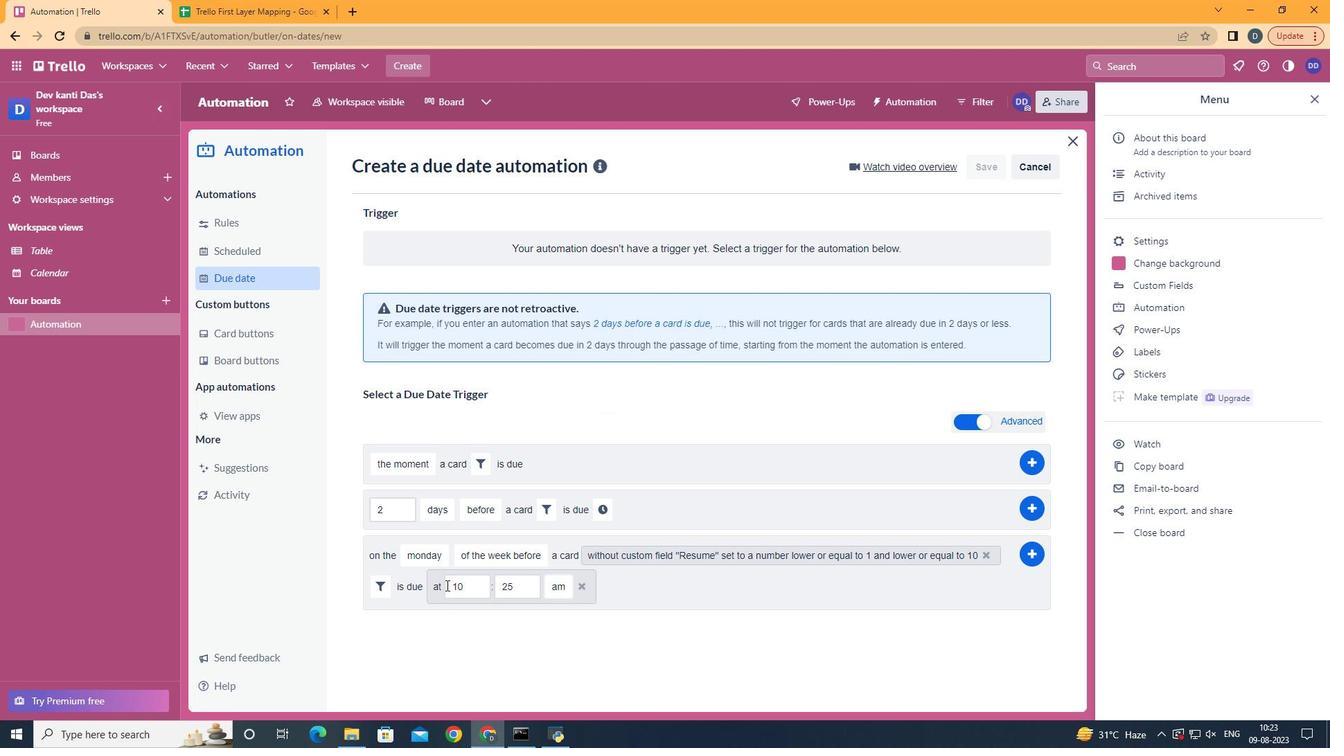 
Action: Mouse pressed left at (445, 585)
Screenshot: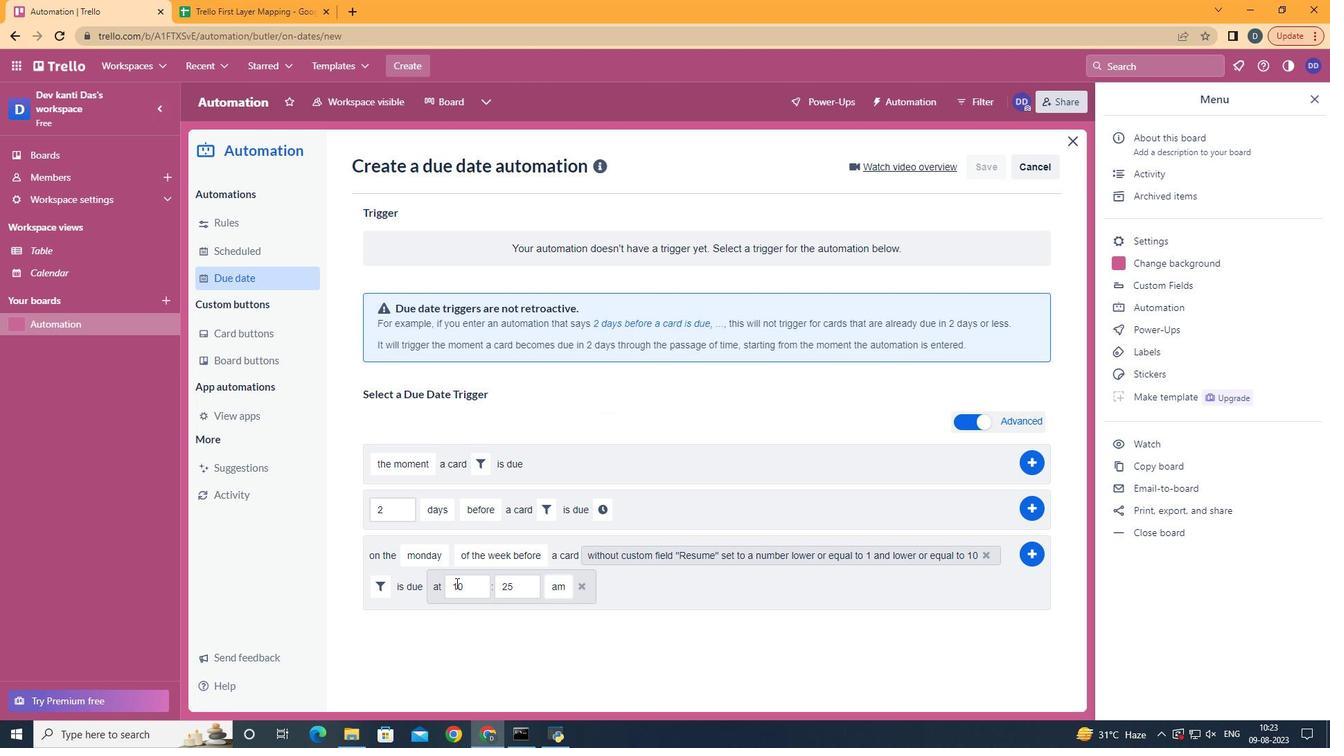 
Action: Mouse moved to (472, 583)
Screenshot: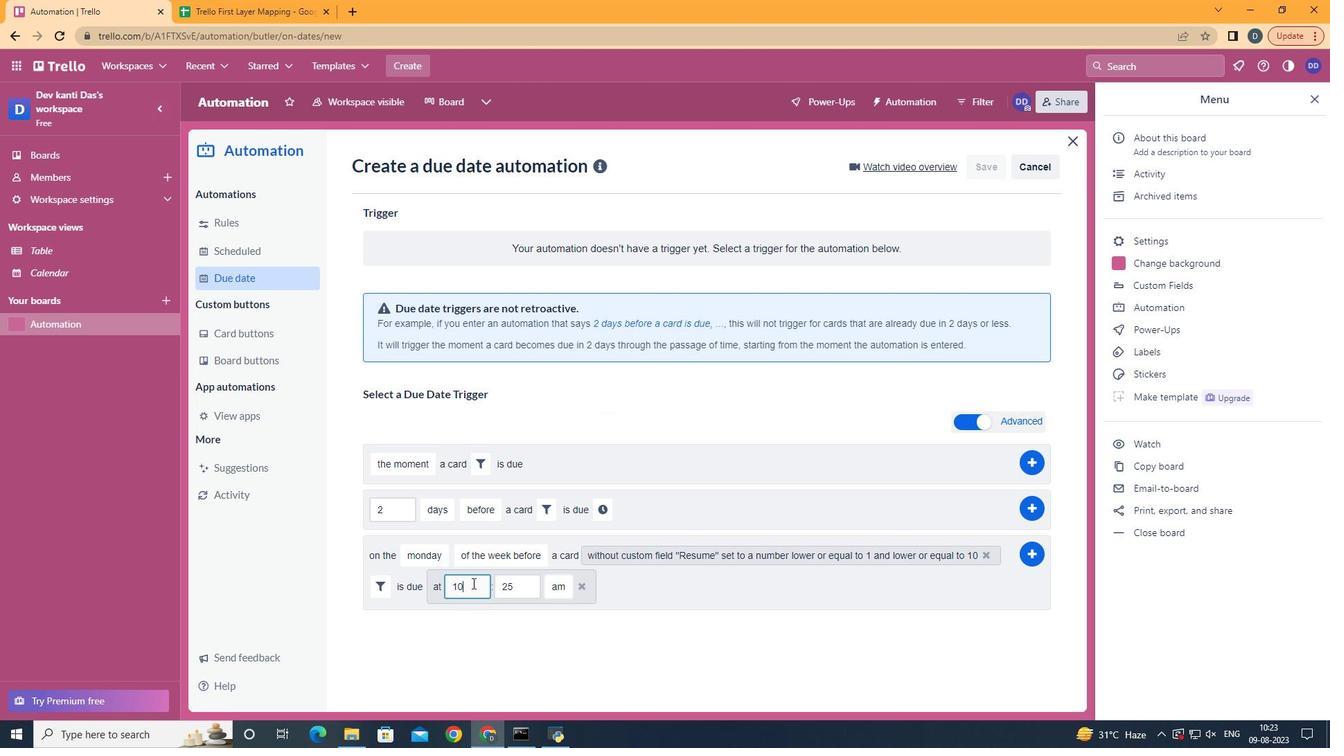 
Action: Mouse pressed left at (472, 583)
Screenshot: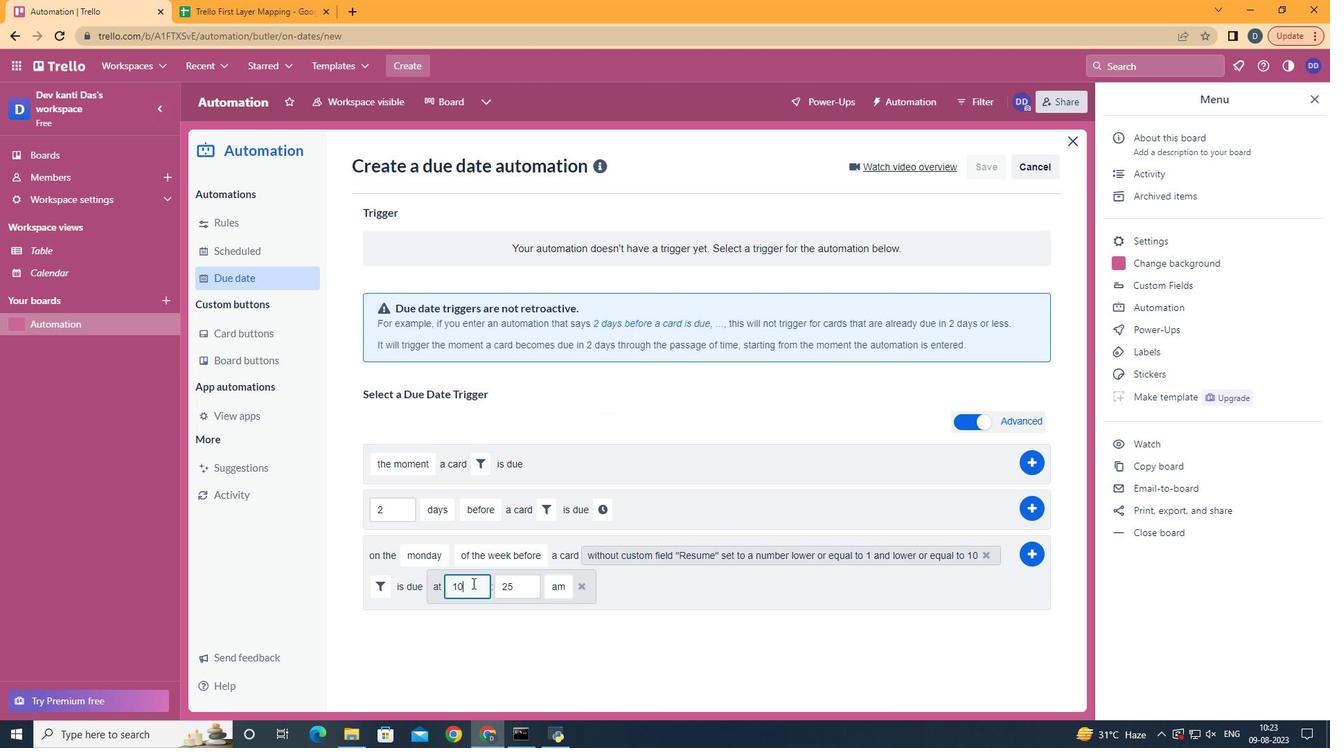 
Action: Key pressed <Key.backspace>1
Screenshot: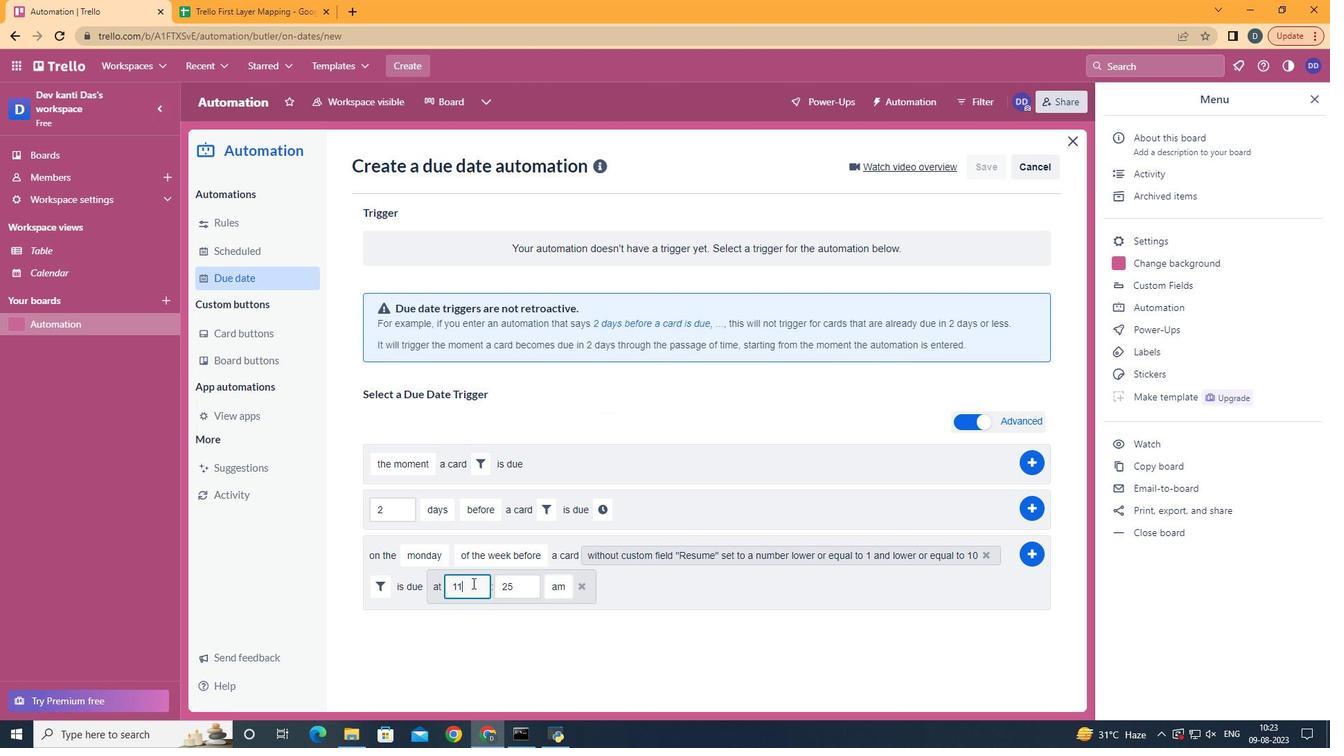 
Action: Mouse moved to (532, 583)
Screenshot: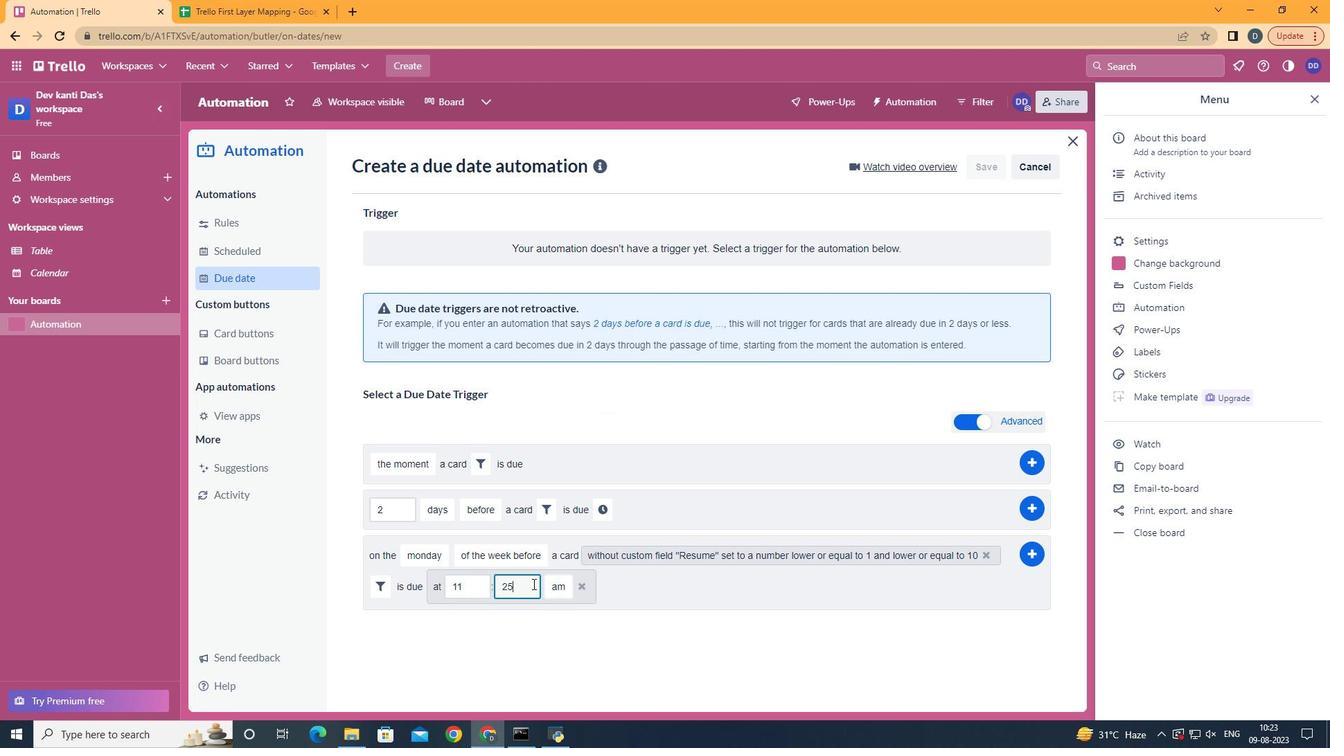 
Action: Mouse pressed left at (532, 583)
Screenshot: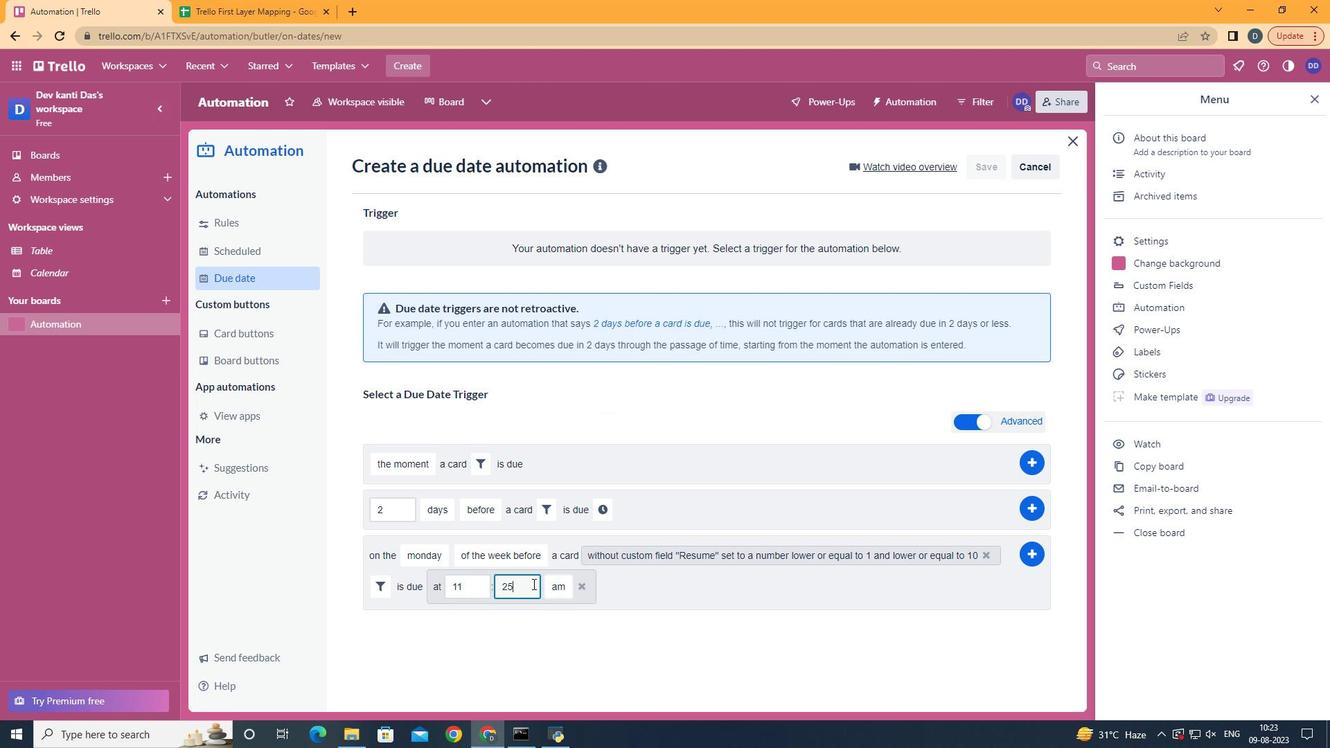 
Action: Mouse moved to (532, 583)
Screenshot: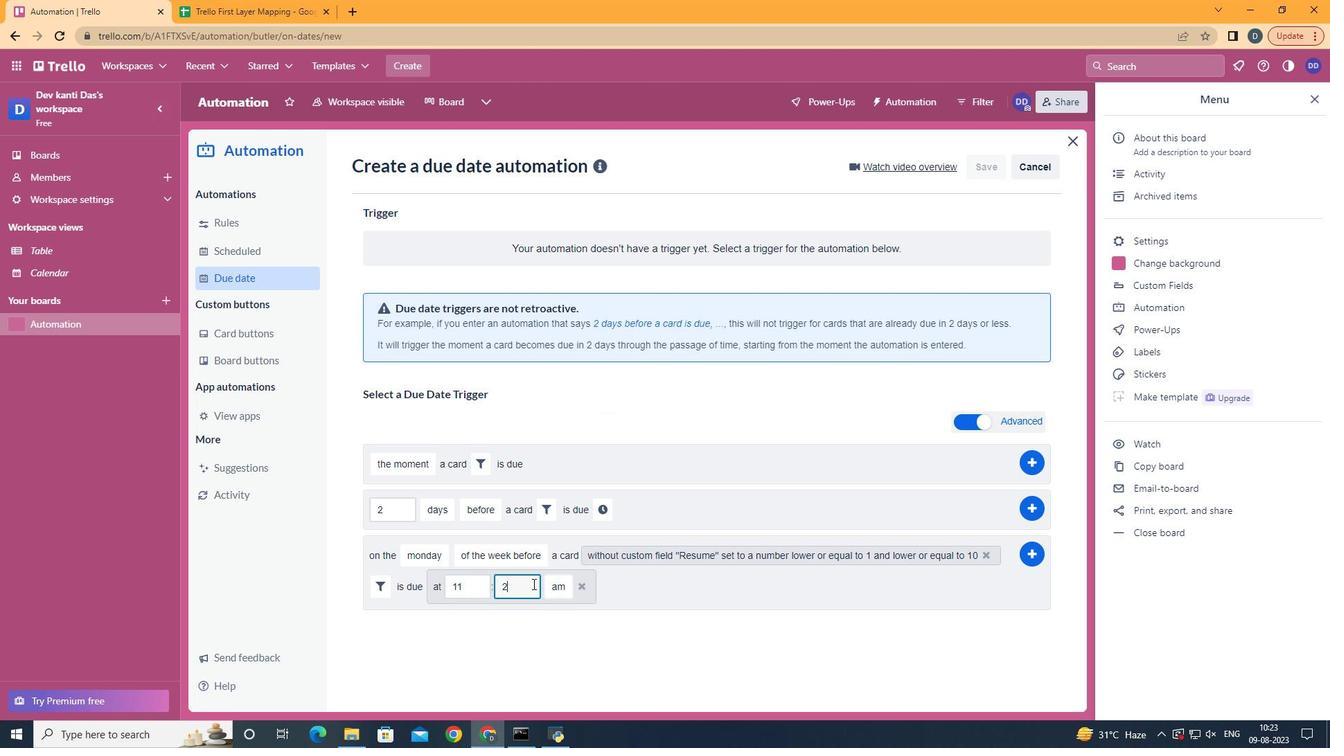 
Action: Key pressed <Key.backspace><Key.backspace>00
Screenshot: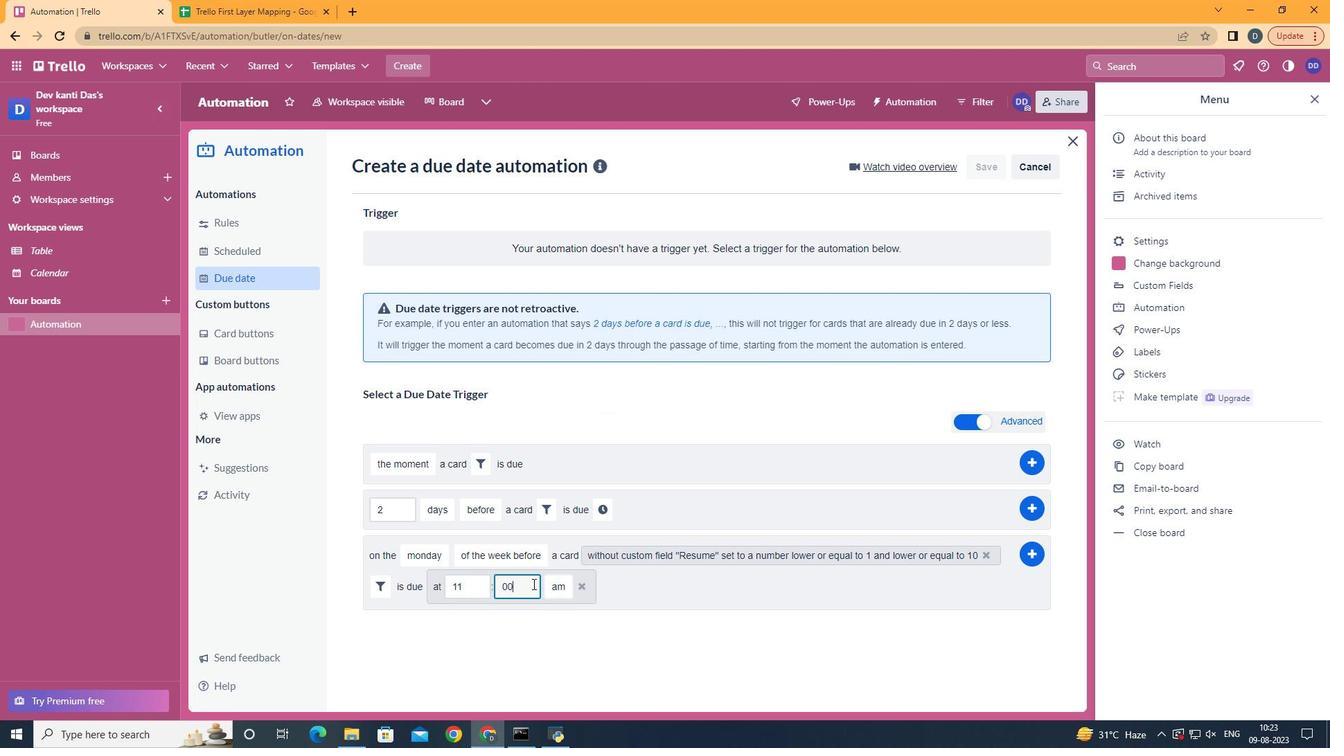 
Action: Mouse moved to (1027, 556)
Screenshot: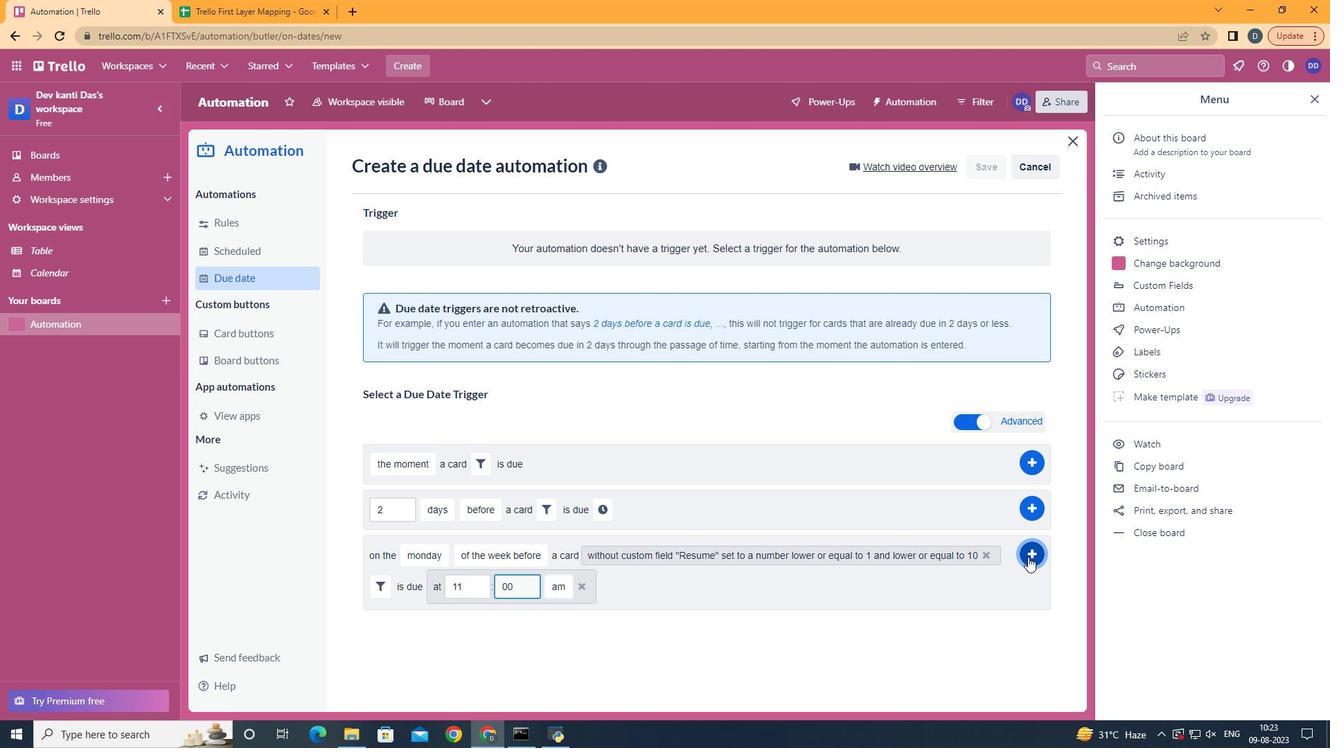 
Action: Mouse pressed left at (1027, 556)
Screenshot: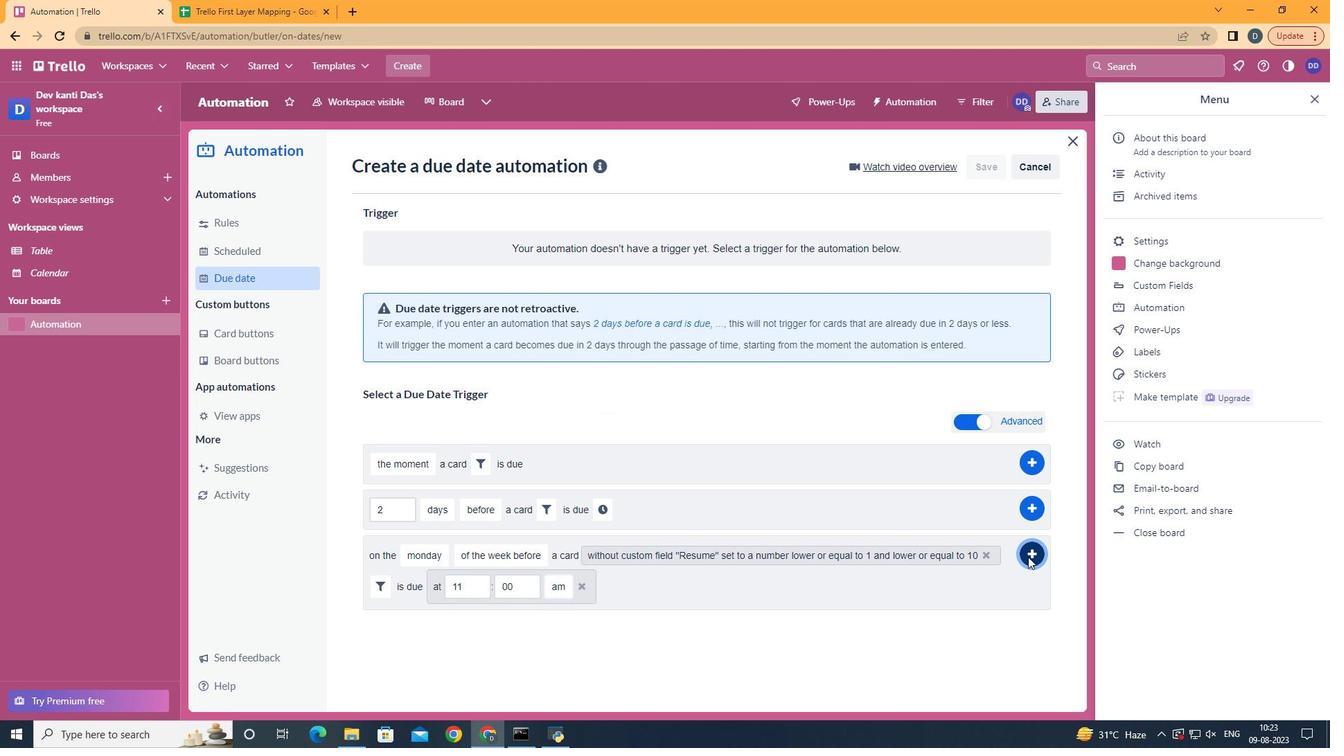 
Action: Mouse moved to (802, 299)
Screenshot: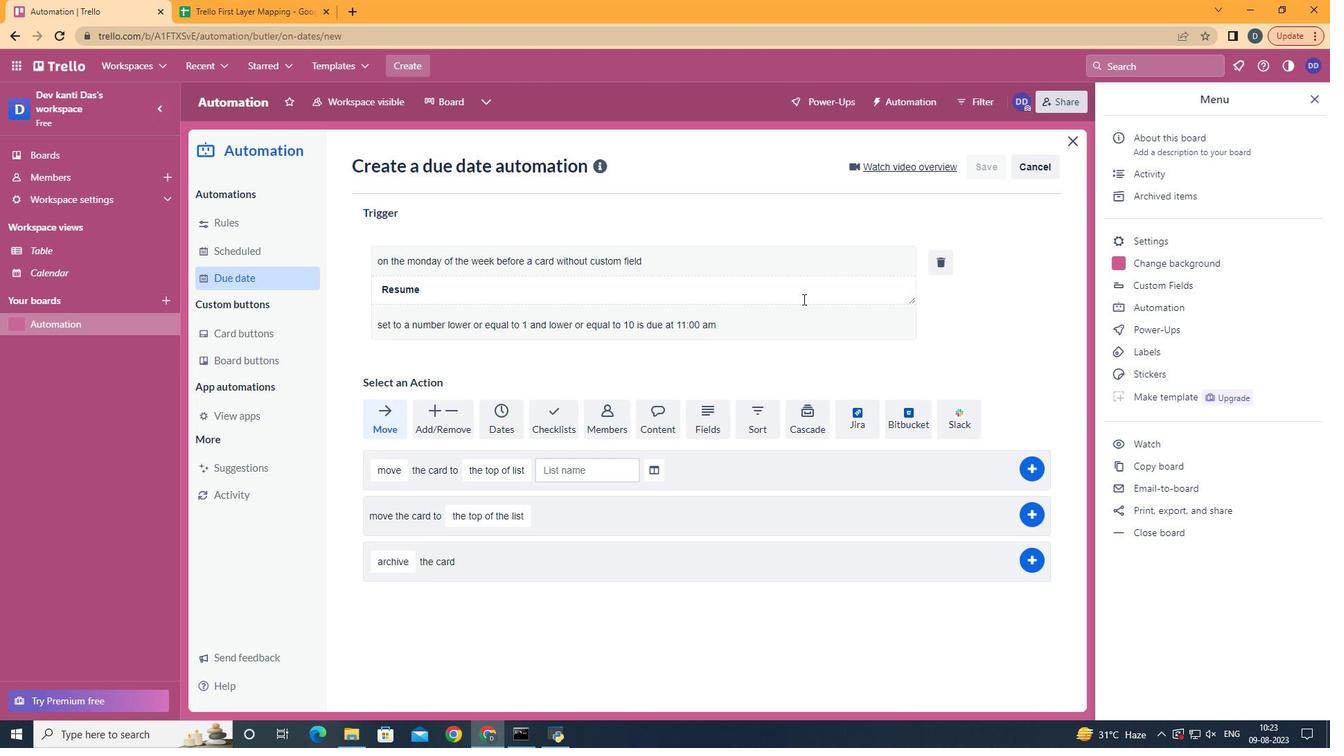 
